 Task: Find connections with filter location Yendi with filter topic #cloudwith filter profile language Spanish with filter current company JUSPAY with filter school International School of Business & Media with filter industry Performing Arts and Spectator Sports with filter service category Search Engine Optimization (SEO) with filter keywords title Receptionist
Action: Mouse moved to (205, 247)
Screenshot: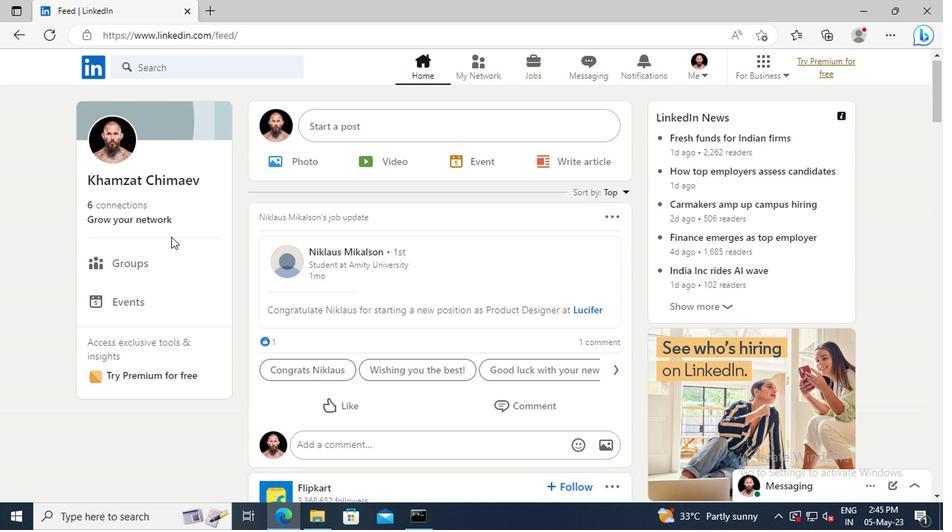 
Action: Mouse pressed left at (205, 247)
Screenshot: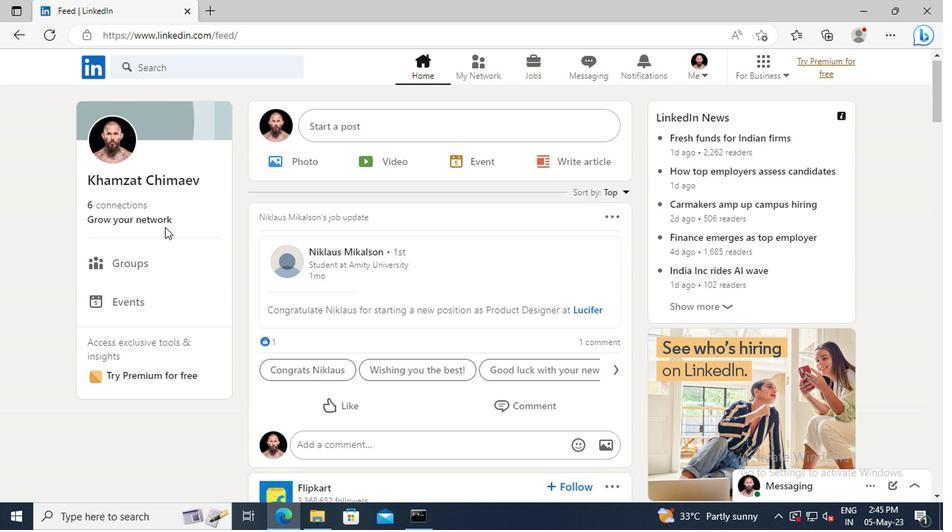 
Action: Mouse moved to (205, 197)
Screenshot: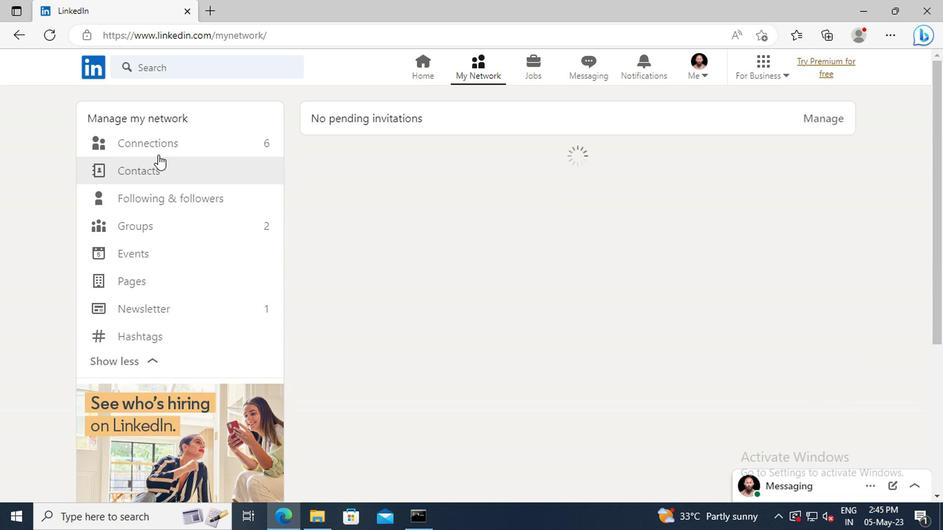 
Action: Mouse pressed left at (205, 197)
Screenshot: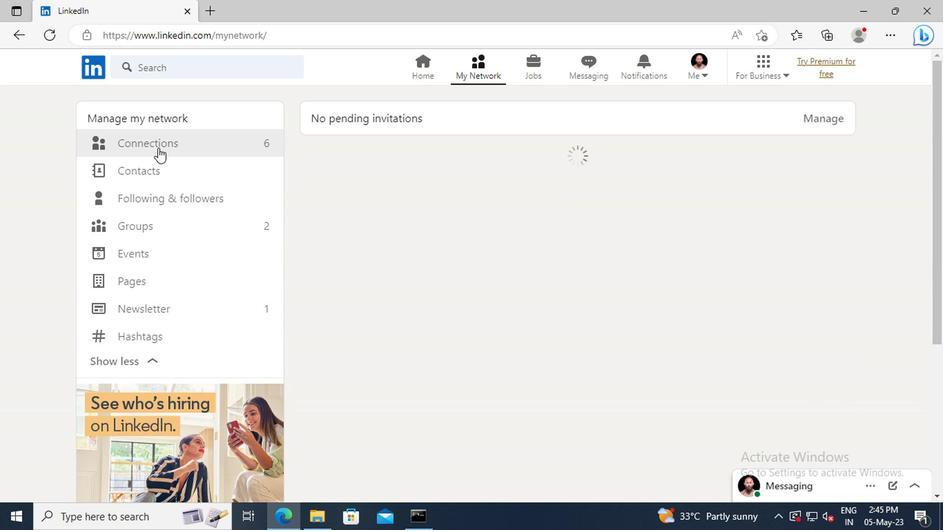 
Action: Mouse moved to (487, 198)
Screenshot: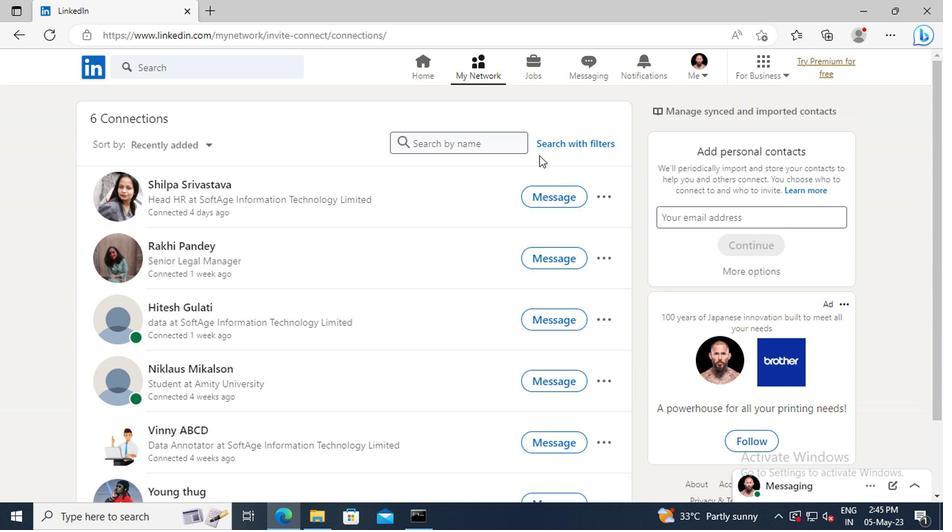 
Action: Mouse pressed left at (487, 198)
Screenshot: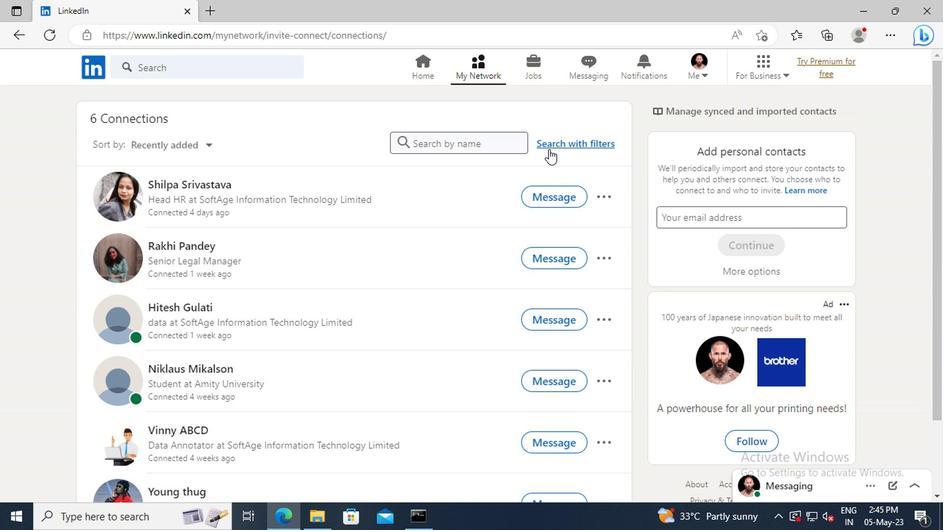 
Action: Mouse moved to (467, 170)
Screenshot: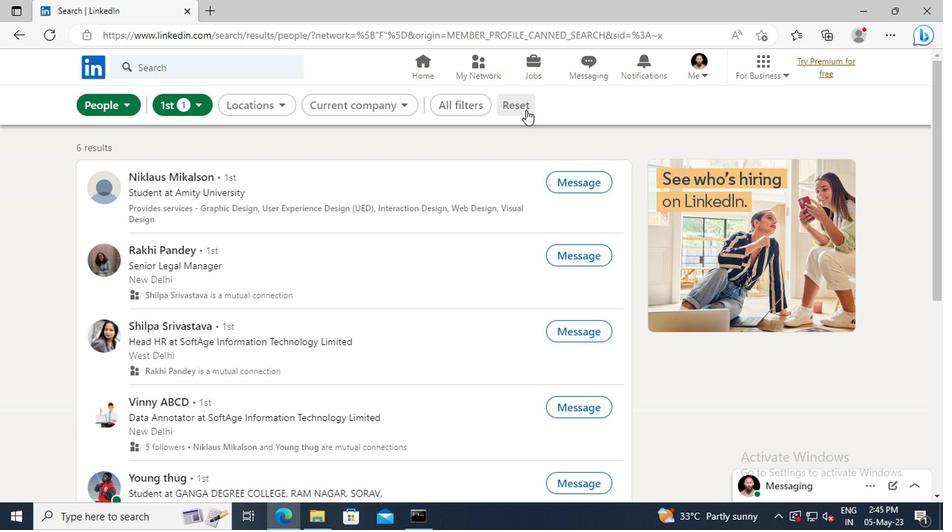 
Action: Mouse pressed left at (467, 170)
Screenshot: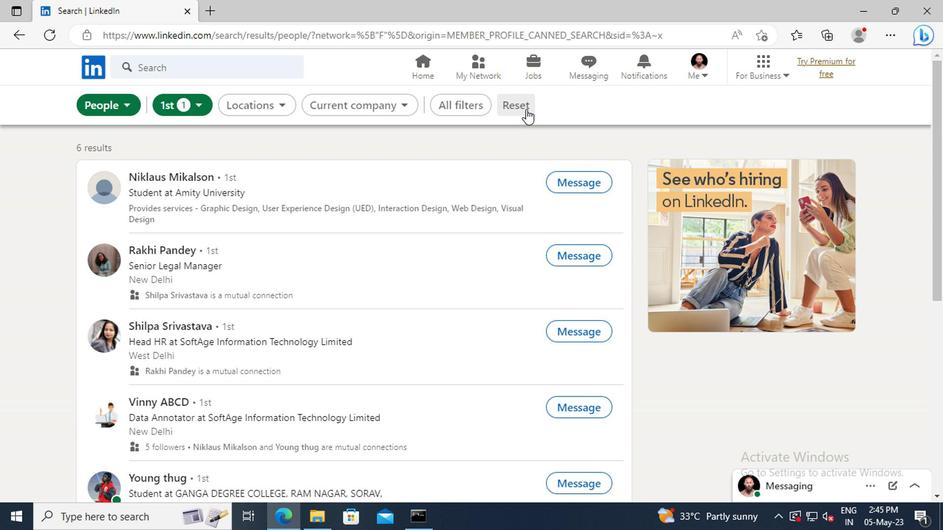 
Action: Mouse moved to (453, 170)
Screenshot: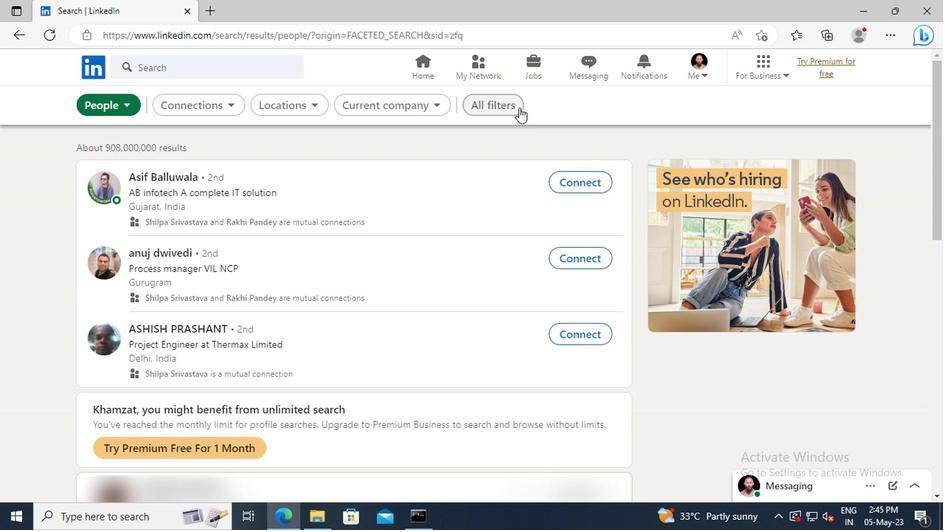 
Action: Mouse pressed left at (453, 170)
Screenshot: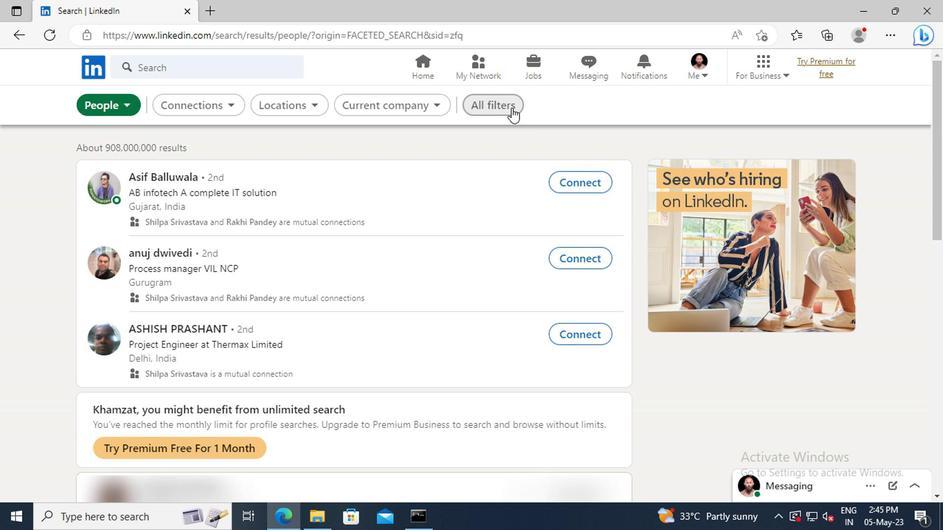 
Action: Mouse moved to (655, 263)
Screenshot: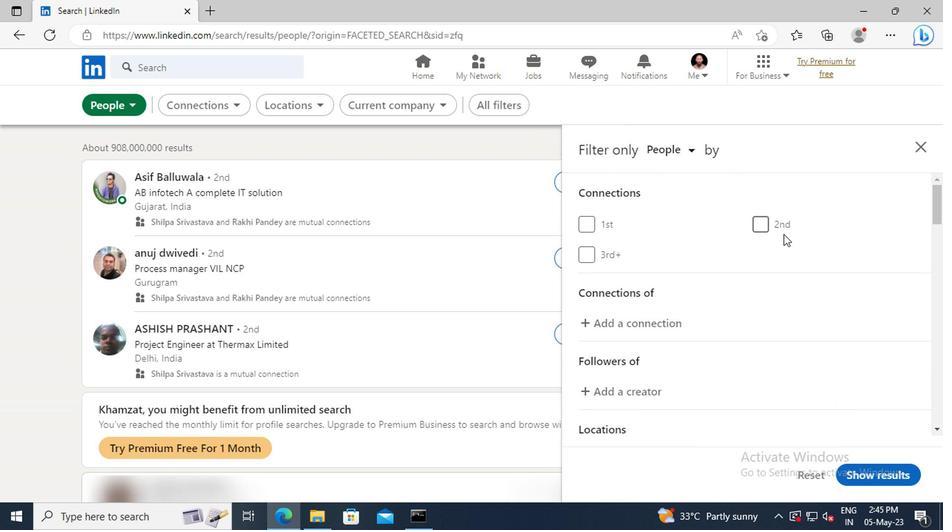 
Action: Mouse scrolled (655, 262) with delta (0, 0)
Screenshot: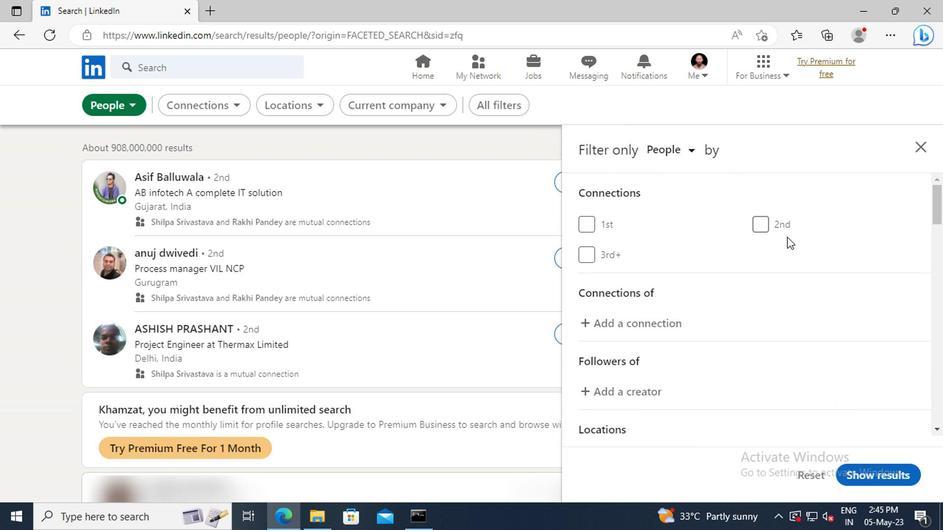 
Action: Mouse scrolled (655, 262) with delta (0, 0)
Screenshot: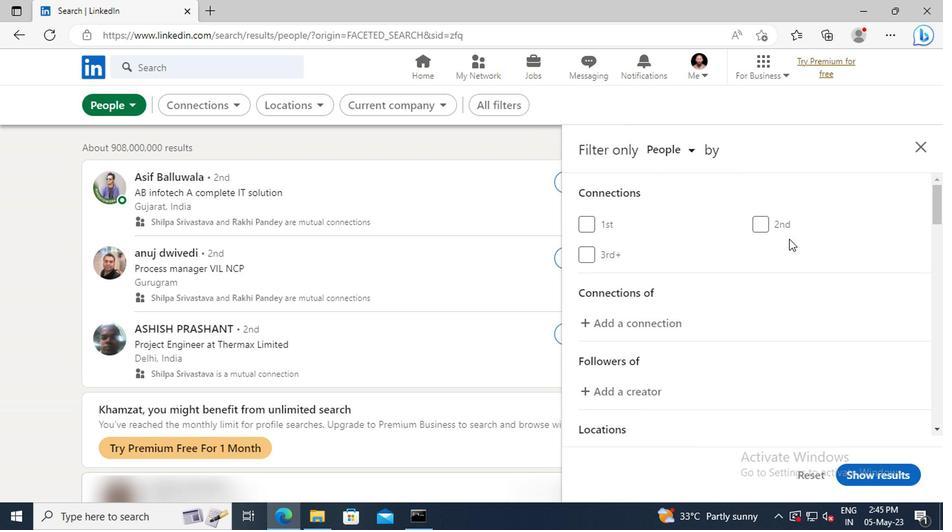 
Action: Mouse scrolled (655, 262) with delta (0, 0)
Screenshot: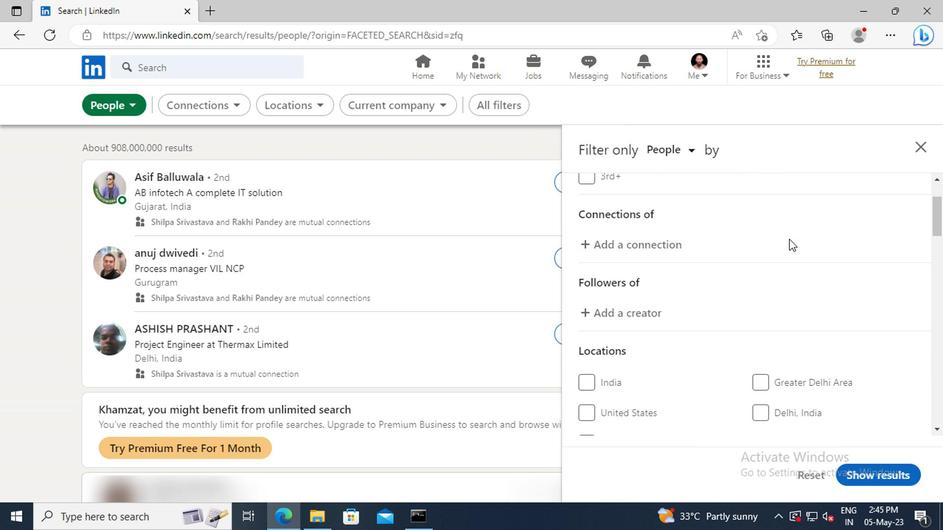 
Action: Mouse scrolled (655, 262) with delta (0, 0)
Screenshot: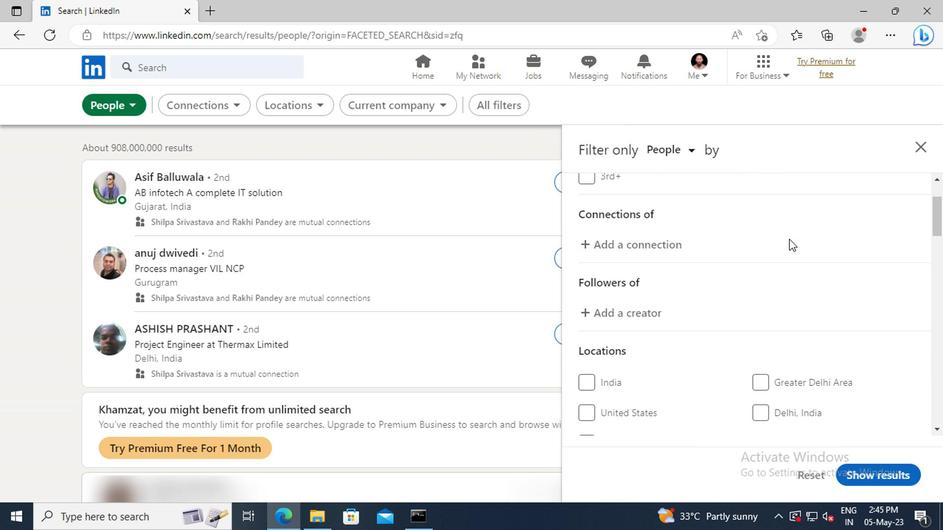 
Action: Mouse scrolled (655, 262) with delta (0, 0)
Screenshot: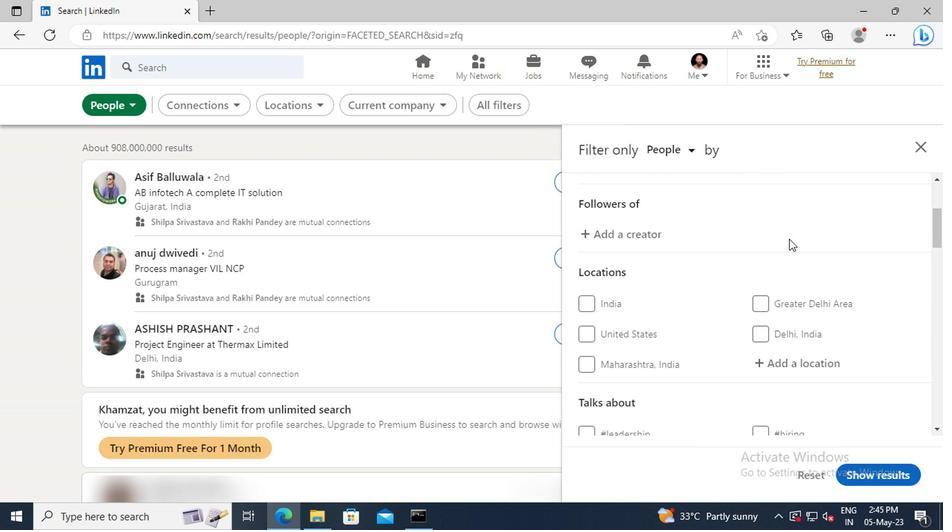 
Action: Mouse scrolled (655, 262) with delta (0, 0)
Screenshot: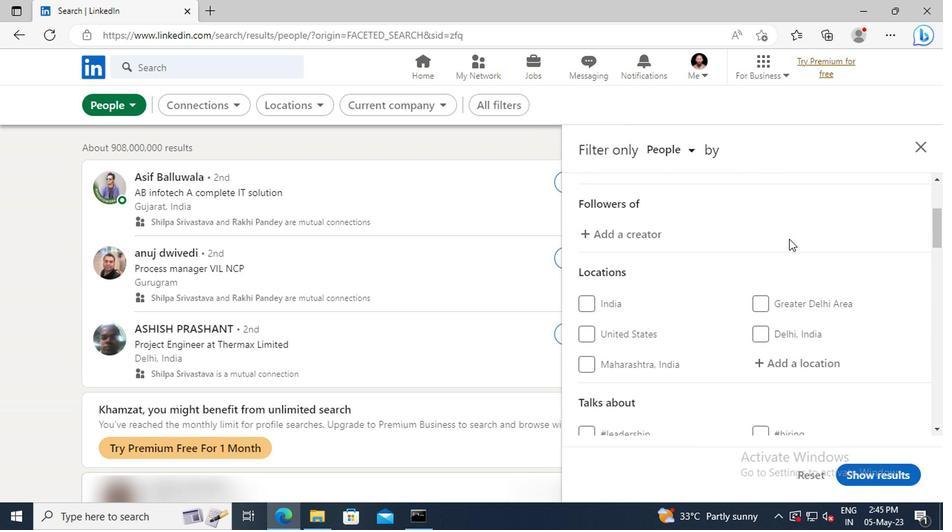 
Action: Mouse moved to (658, 296)
Screenshot: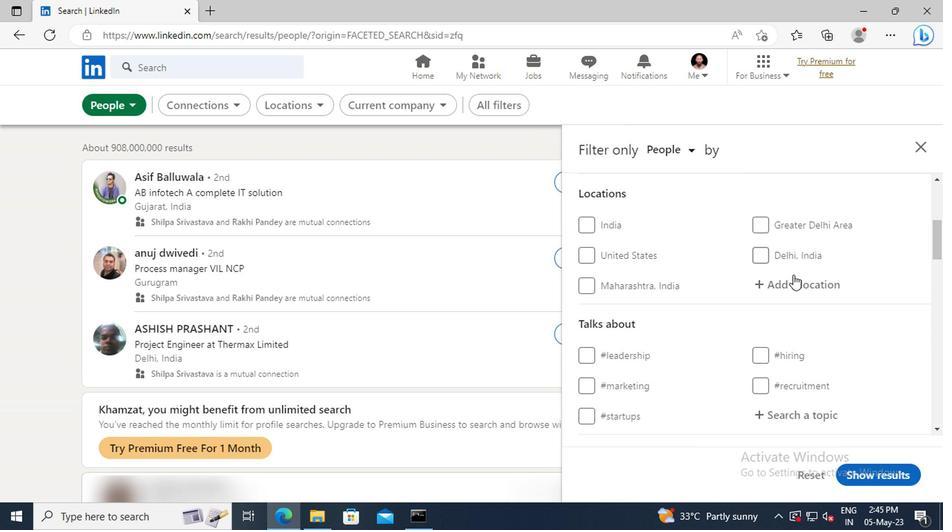 
Action: Mouse pressed left at (658, 296)
Screenshot: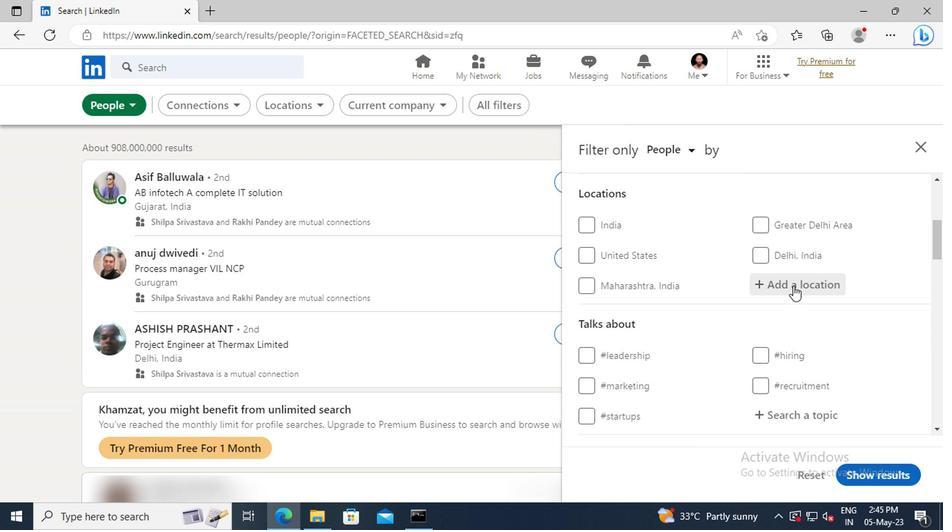 
Action: Key pressed <Key.shift>YENDI<Key.enter>
Screenshot: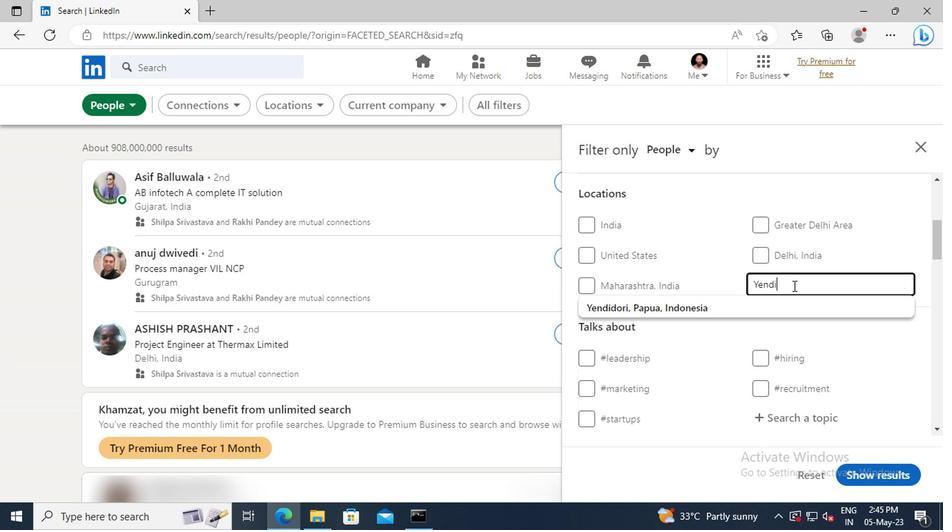 
Action: Mouse scrolled (658, 296) with delta (0, 0)
Screenshot: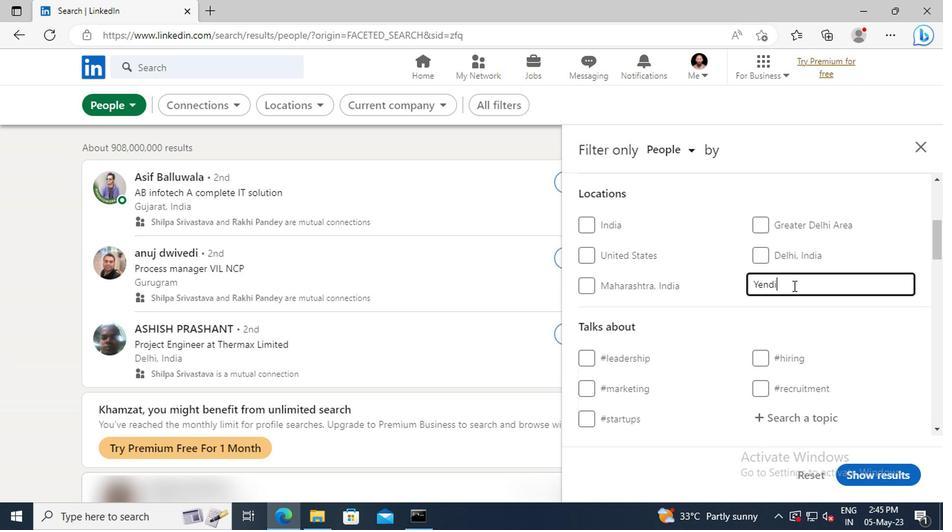 
Action: Mouse scrolled (658, 296) with delta (0, 0)
Screenshot: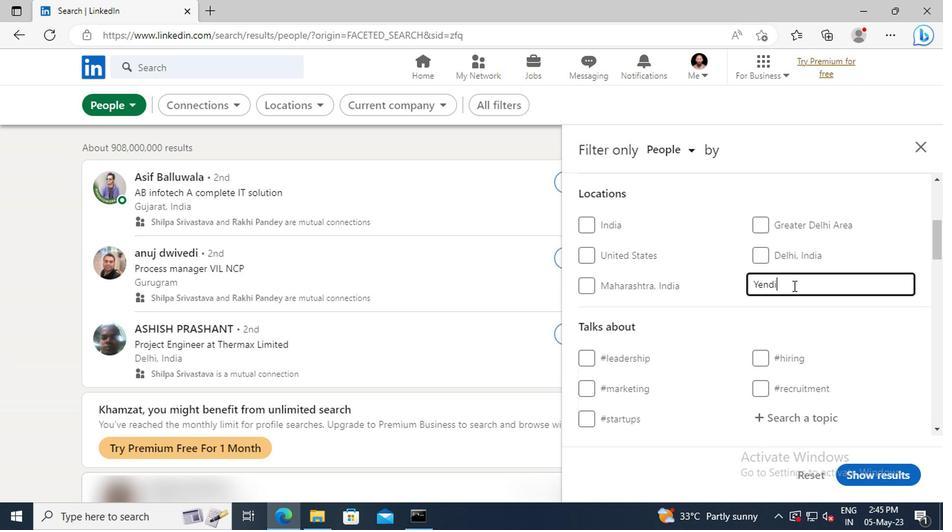 
Action: Mouse scrolled (658, 296) with delta (0, 0)
Screenshot: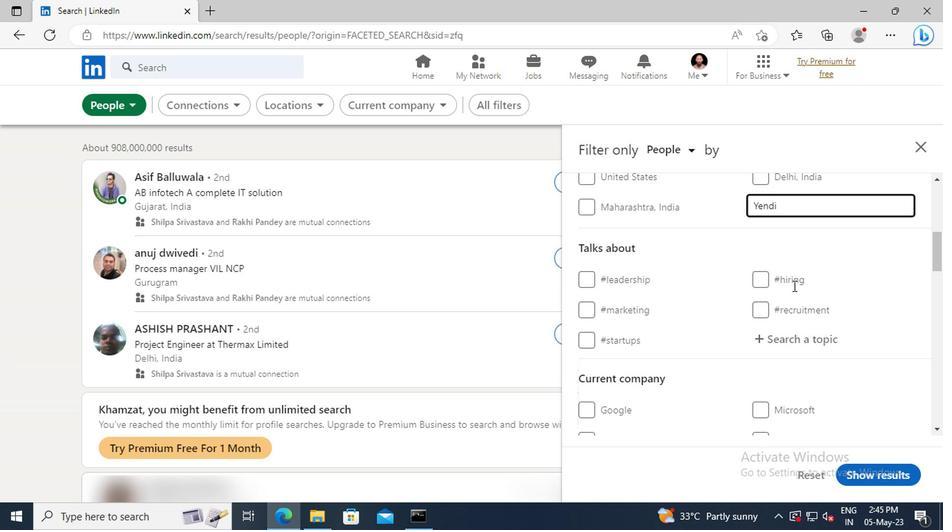 
Action: Mouse moved to (661, 306)
Screenshot: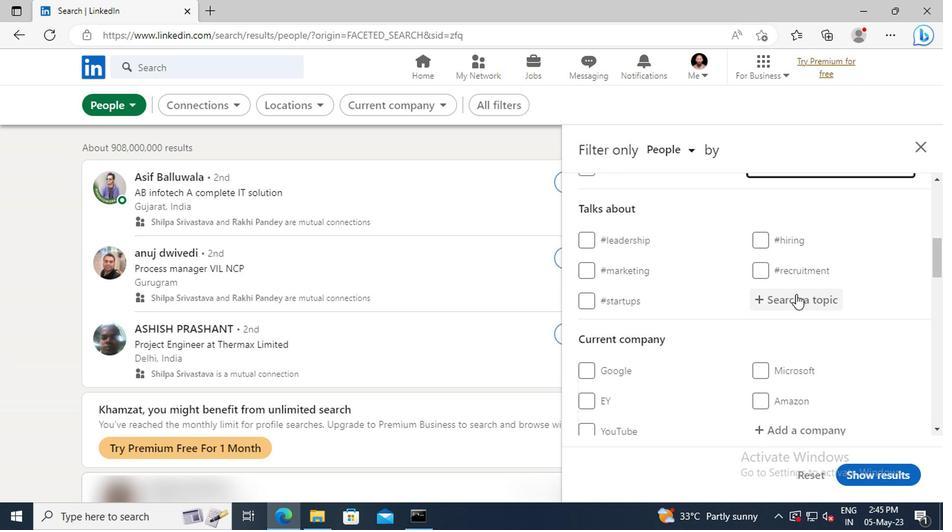 
Action: Mouse pressed left at (661, 306)
Screenshot: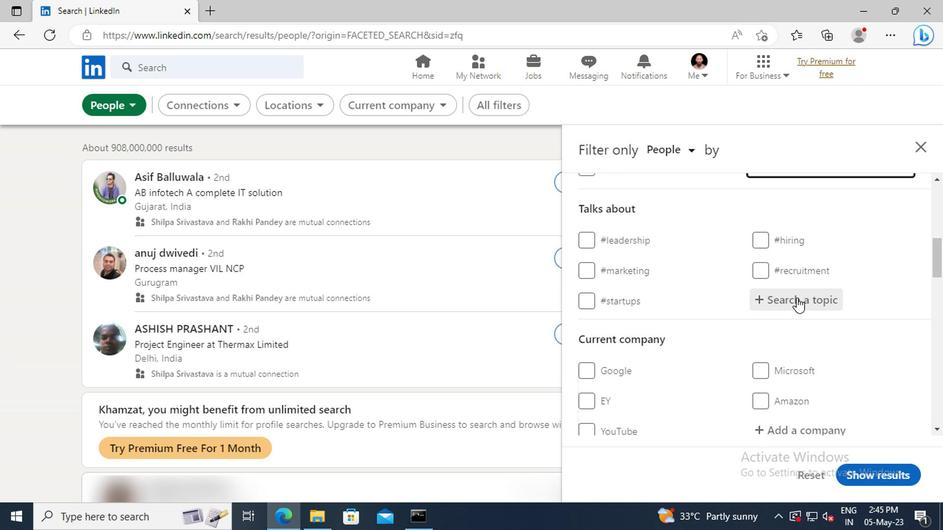 
Action: Key pressed CLOUD
Screenshot: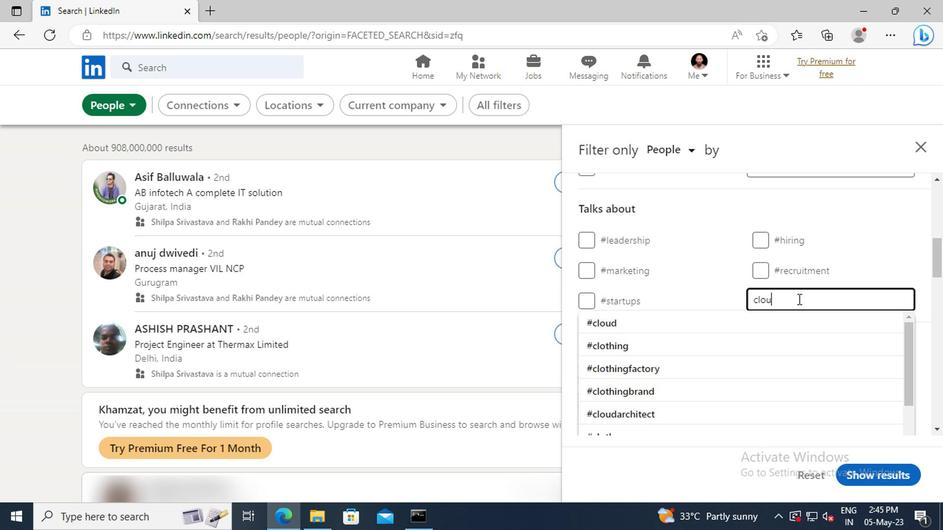 
Action: Mouse moved to (664, 319)
Screenshot: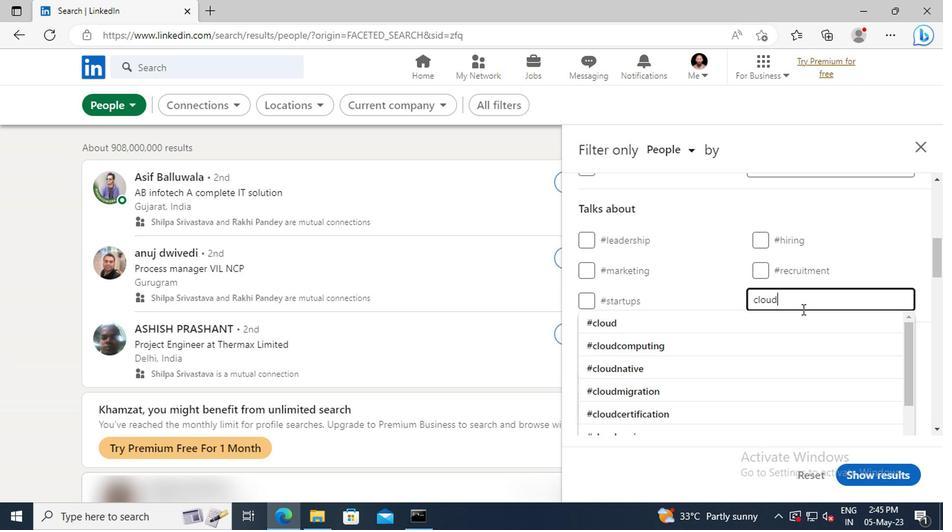 
Action: Mouse pressed left at (664, 319)
Screenshot: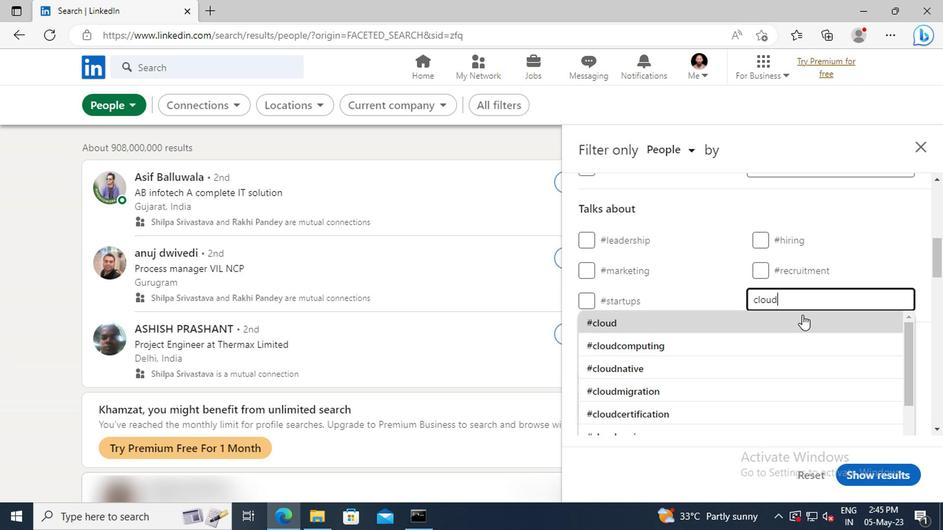 
Action: Mouse scrolled (664, 319) with delta (0, 0)
Screenshot: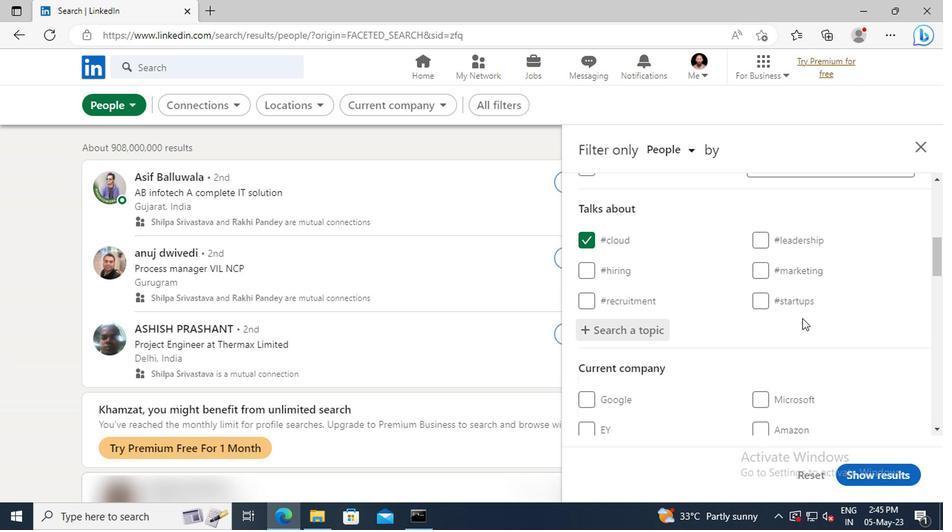 
Action: Mouse scrolled (664, 319) with delta (0, 0)
Screenshot: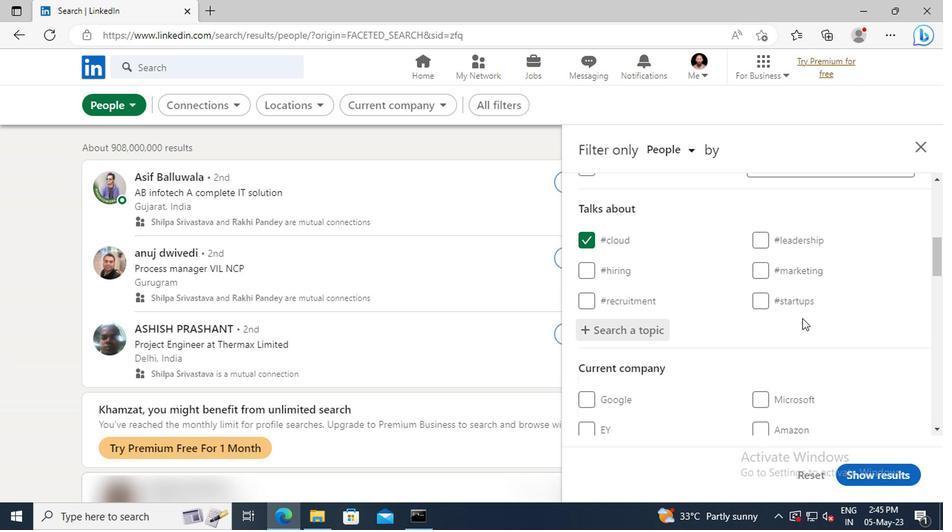 
Action: Mouse scrolled (664, 319) with delta (0, 0)
Screenshot: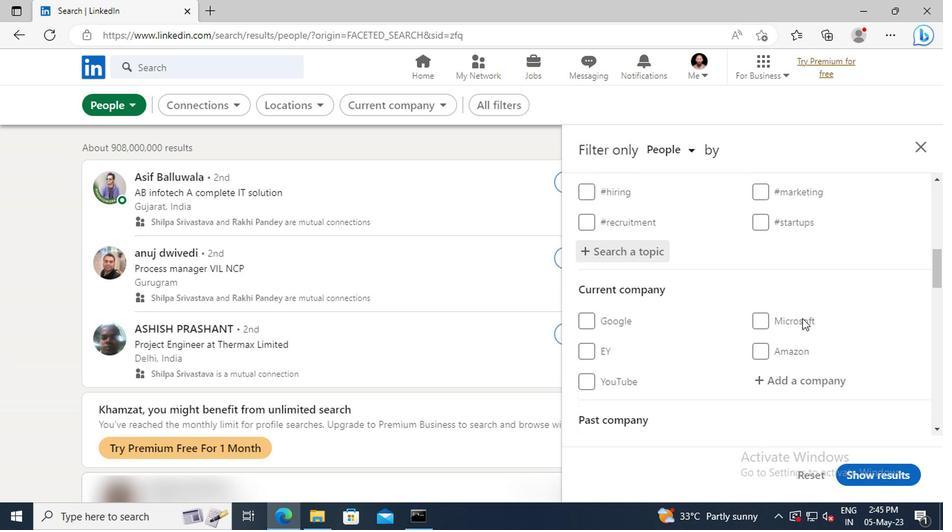 
Action: Mouse scrolled (664, 319) with delta (0, 0)
Screenshot: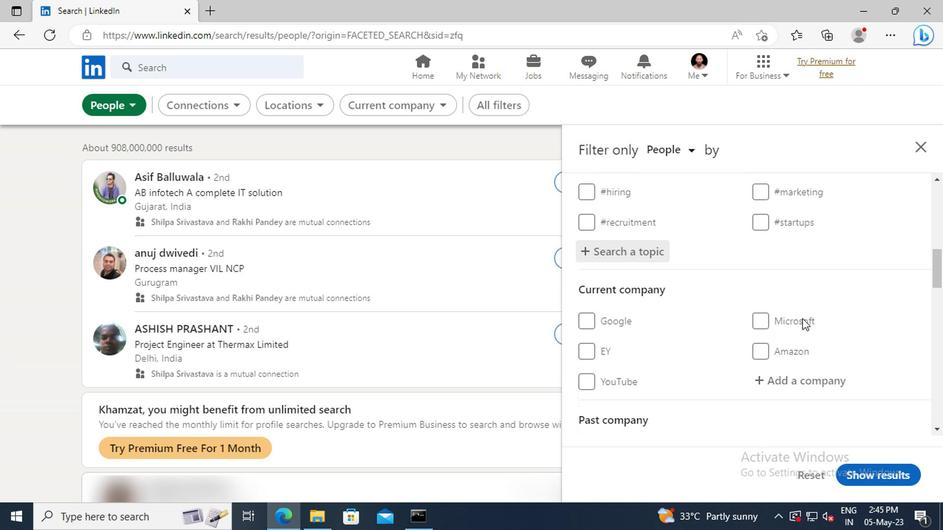 
Action: Mouse scrolled (664, 319) with delta (0, 0)
Screenshot: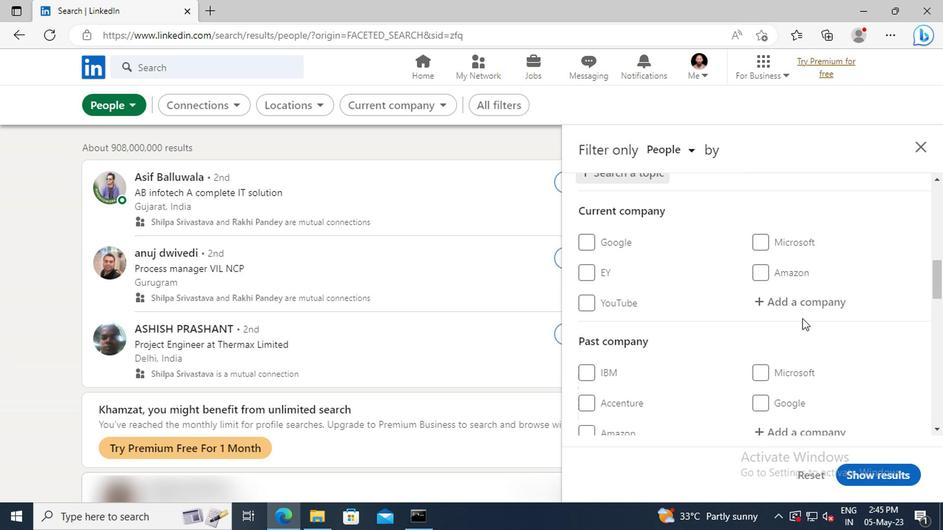 
Action: Mouse scrolled (664, 319) with delta (0, 0)
Screenshot: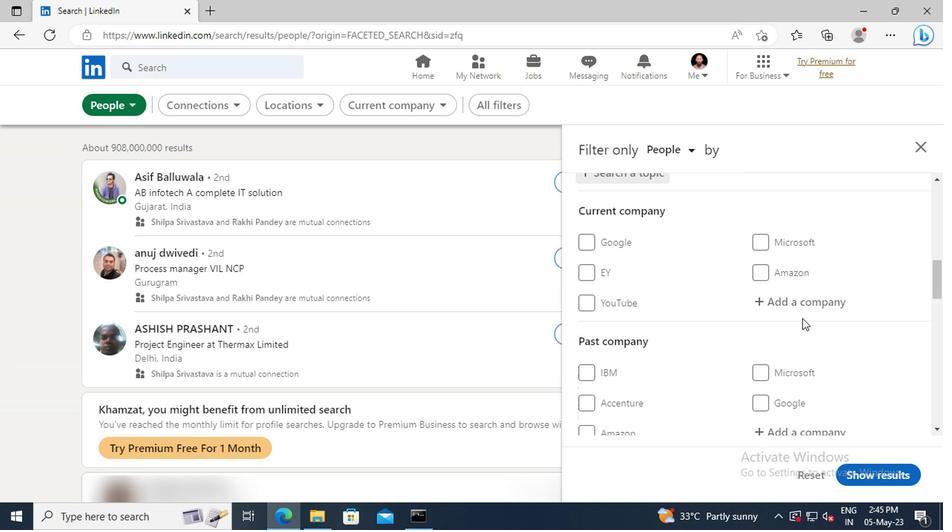 
Action: Mouse scrolled (664, 319) with delta (0, 0)
Screenshot: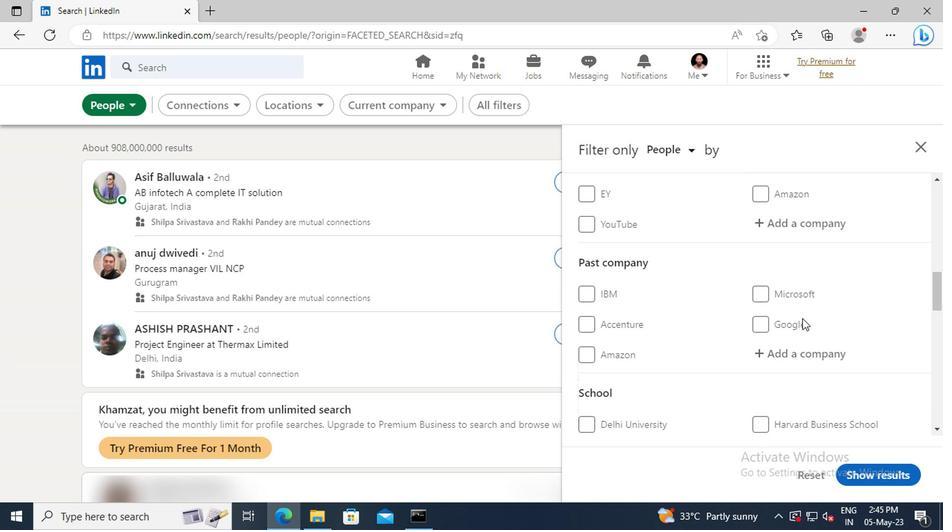
Action: Mouse scrolled (664, 319) with delta (0, 0)
Screenshot: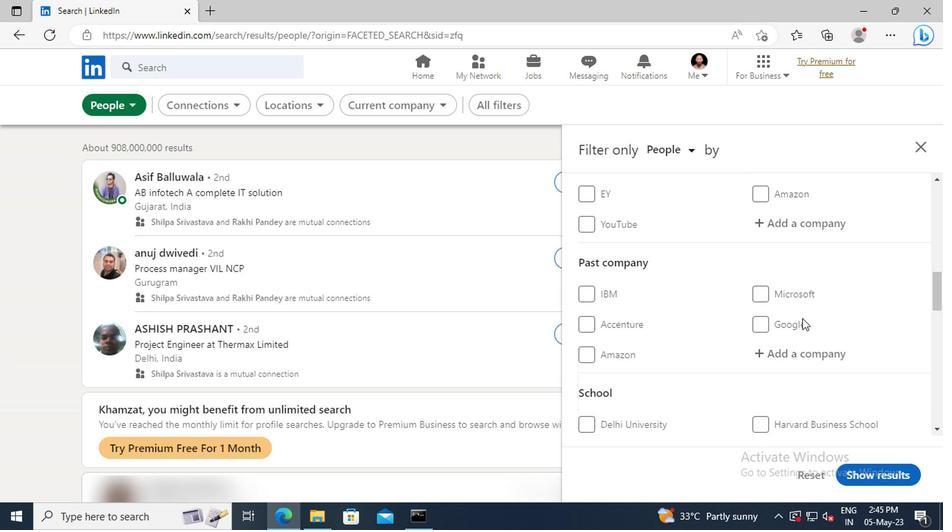 
Action: Mouse scrolled (664, 319) with delta (0, 0)
Screenshot: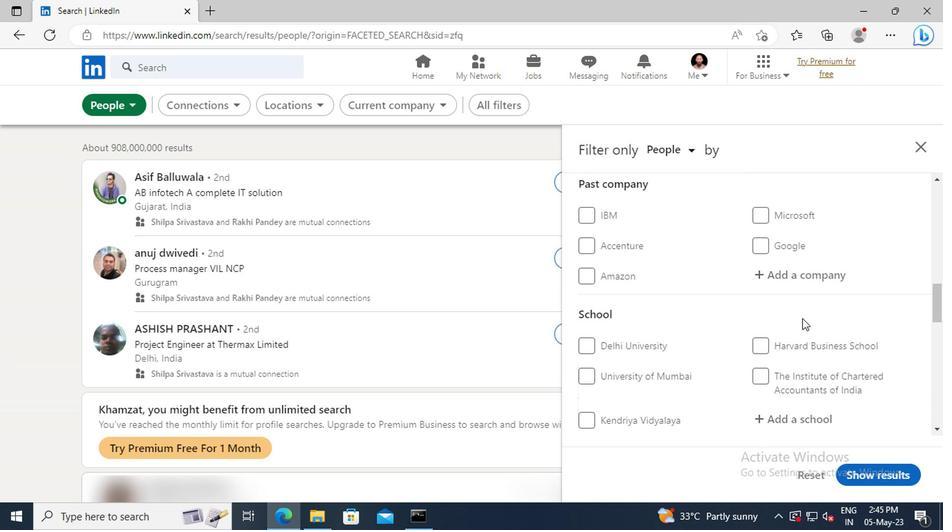 
Action: Mouse scrolled (664, 319) with delta (0, 0)
Screenshot: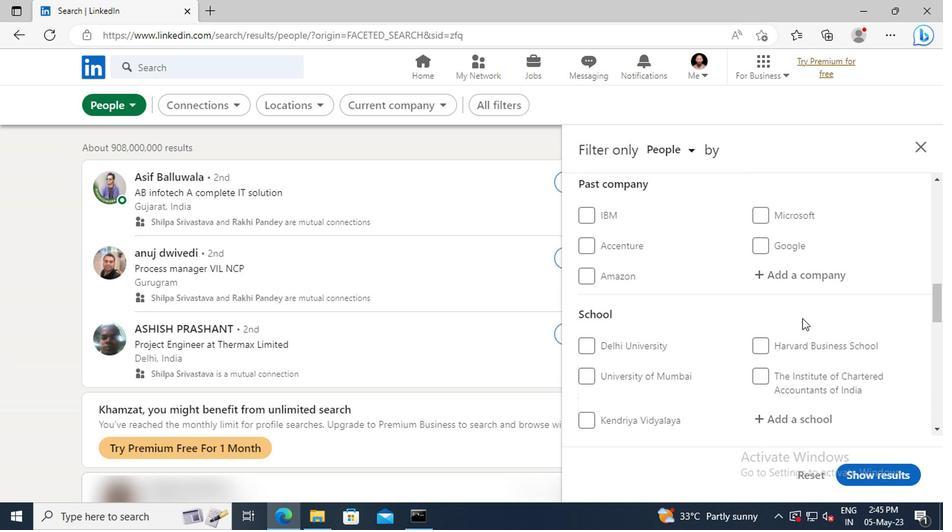 
Action: Mouse scrolled (664, 319) with delta (0, 0)
Screenshot: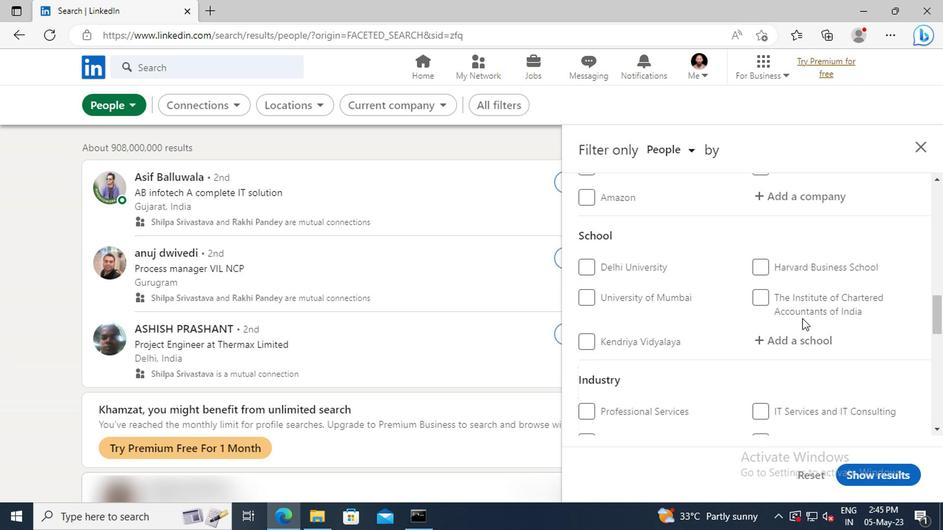 
Action: Mouse scrolled (664, 319) with delta (0, 0)
Screenshot: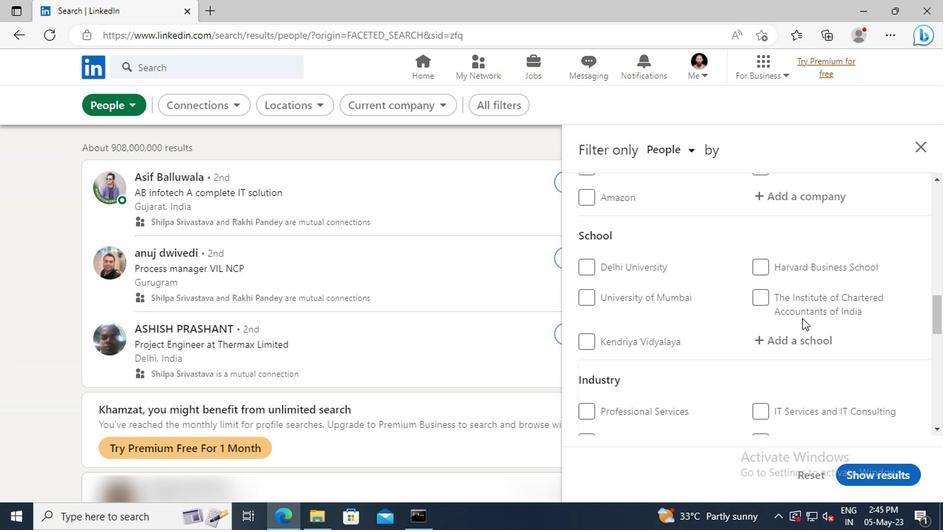 
Action: Mouse scrolled (664, 319) with delta (0, 0)
Screenshot: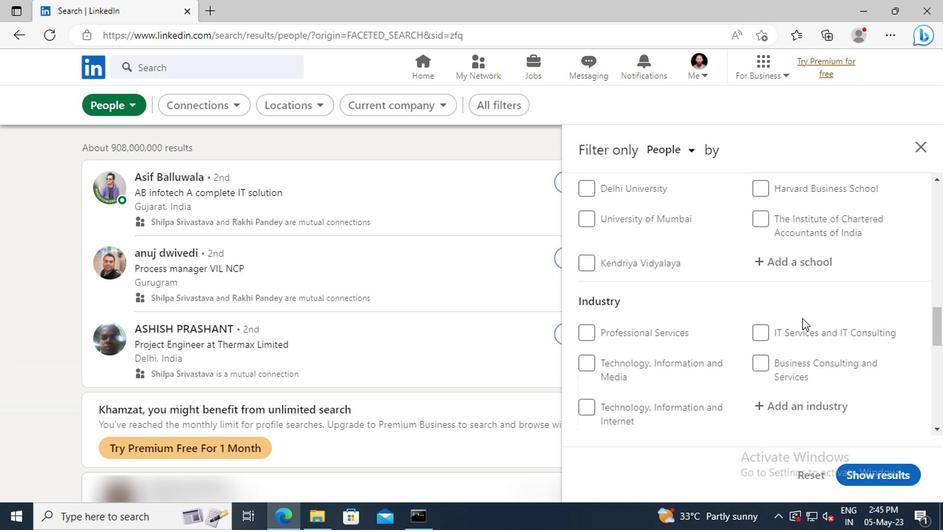 
Action: Mouse scrolled (664, 319) with delta (0, 0)
Screenshot: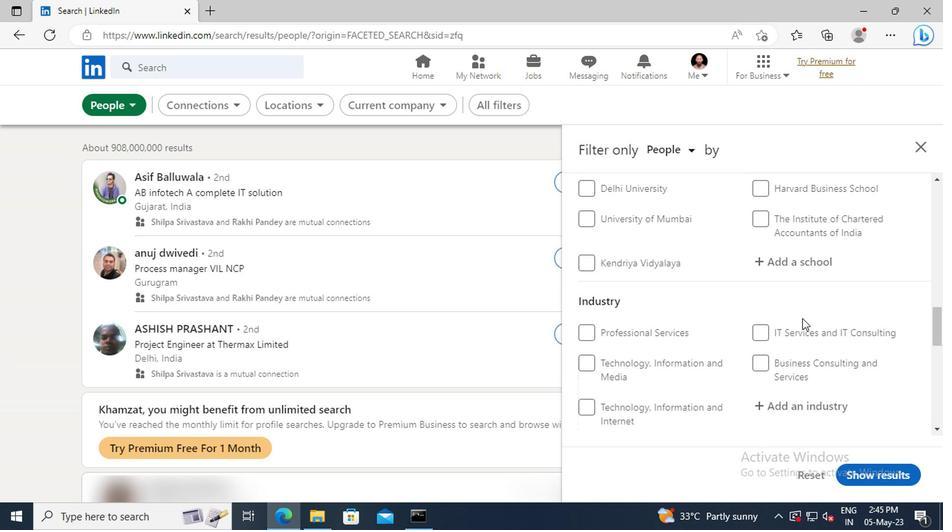 
Action: Mouse scrolled (664, 319) with delta (0, 0)
Screenshot: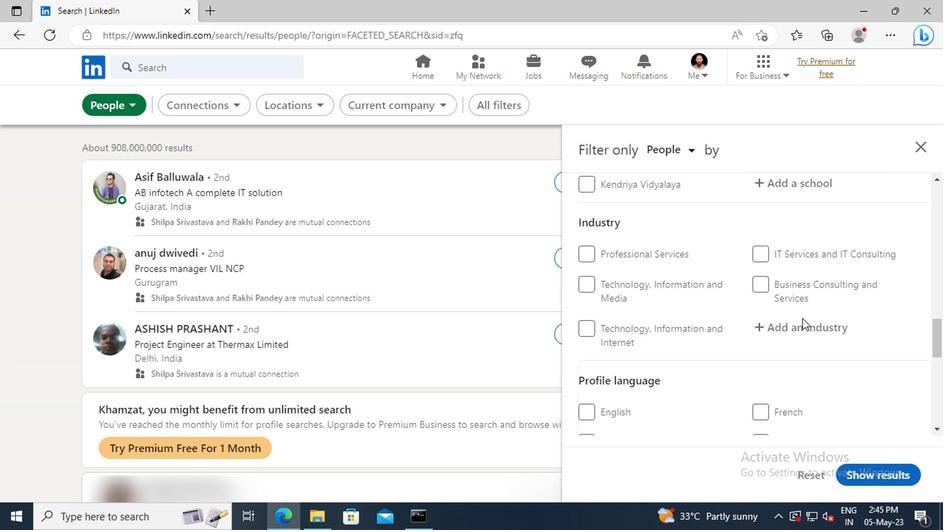 
Action: Mouse scrolled (664, 319) with delta (0, 0)
Screenshot: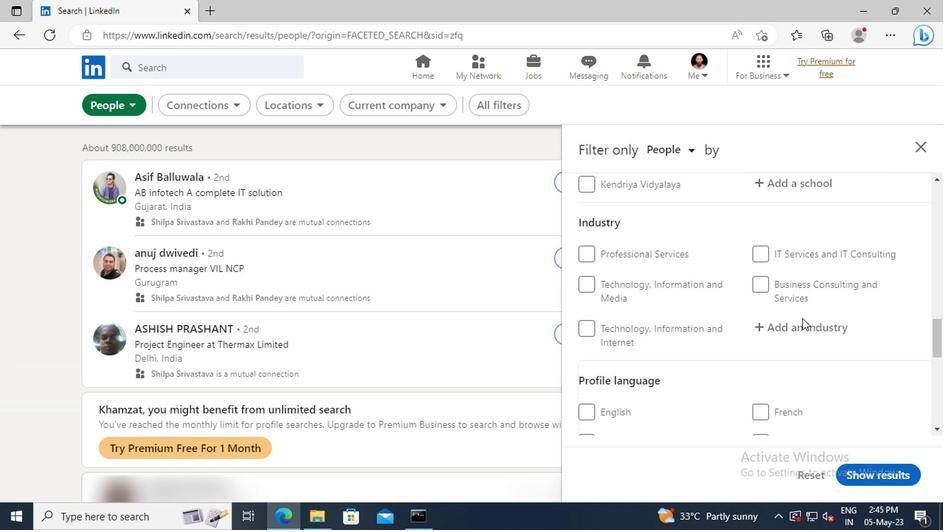 
Action: Mouse moved to (511, 354)
Screenshot: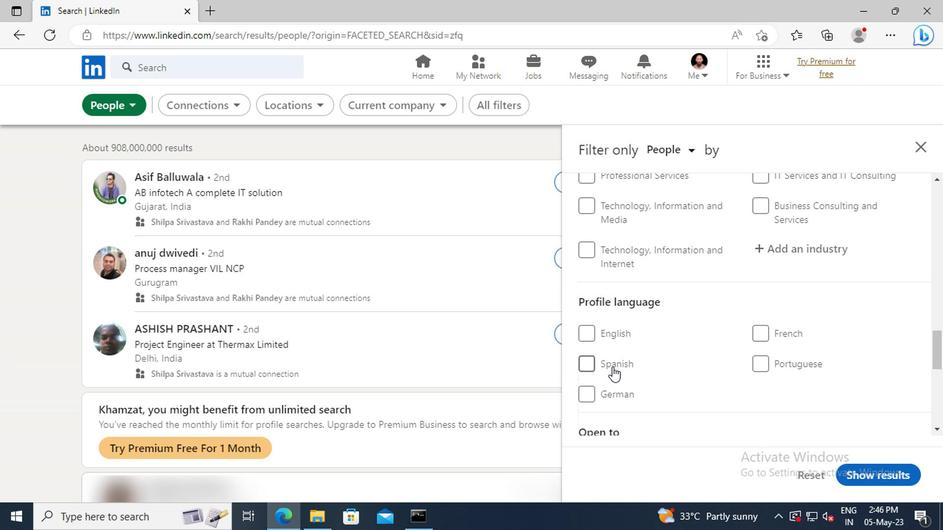 
Action: Mouse pressed left at (511, 354)
Screenshot: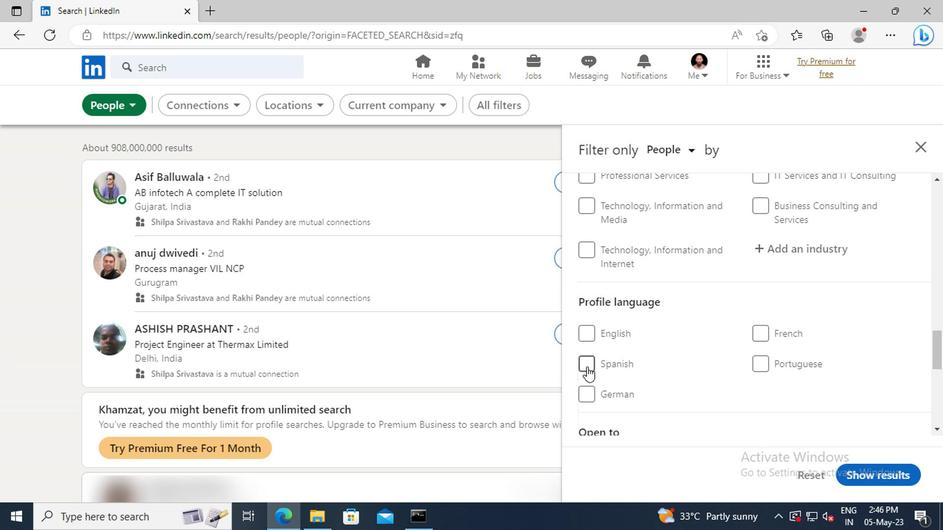 
Action: Mouse moved to (643, 339)
Screenshot: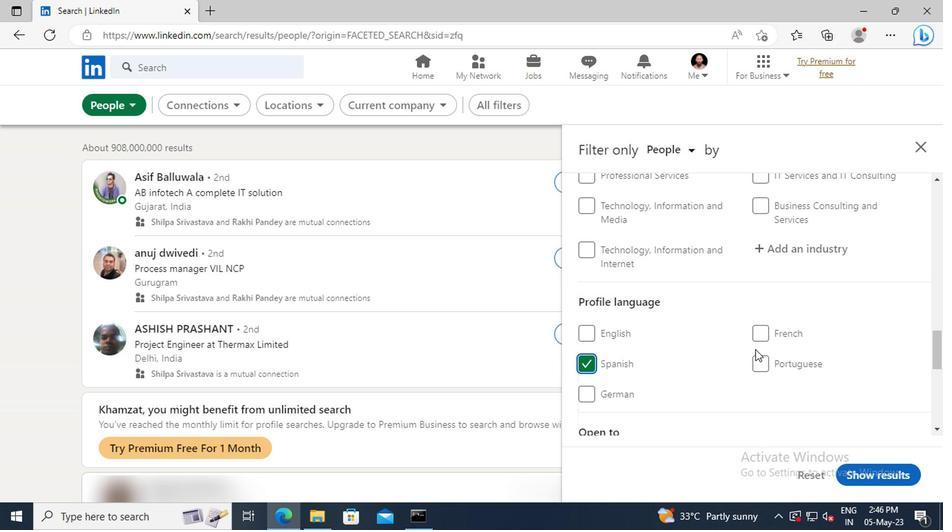 
Action: Mouse scrolled (643, 339) with delta (0, 0)
Screenshot: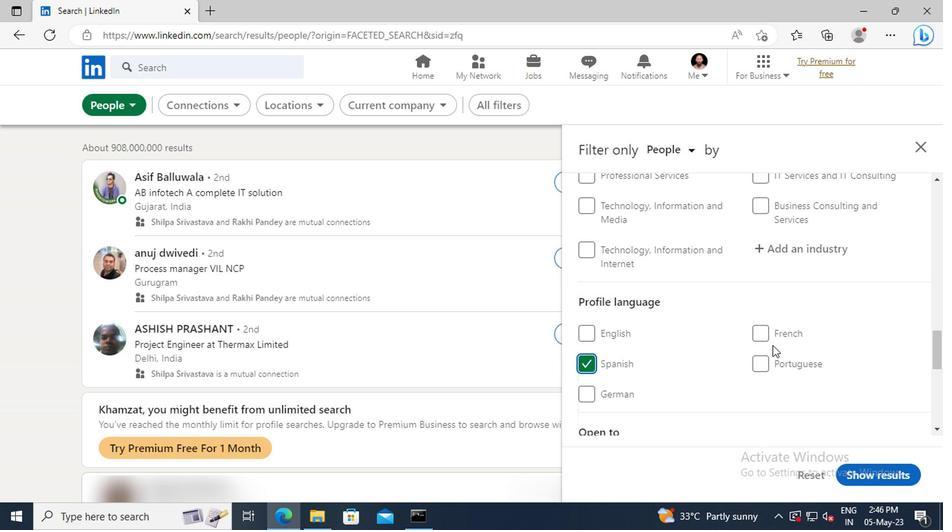 
Action: Mouse scrolled (643, 339) with delta (0, 0)
Screenshot: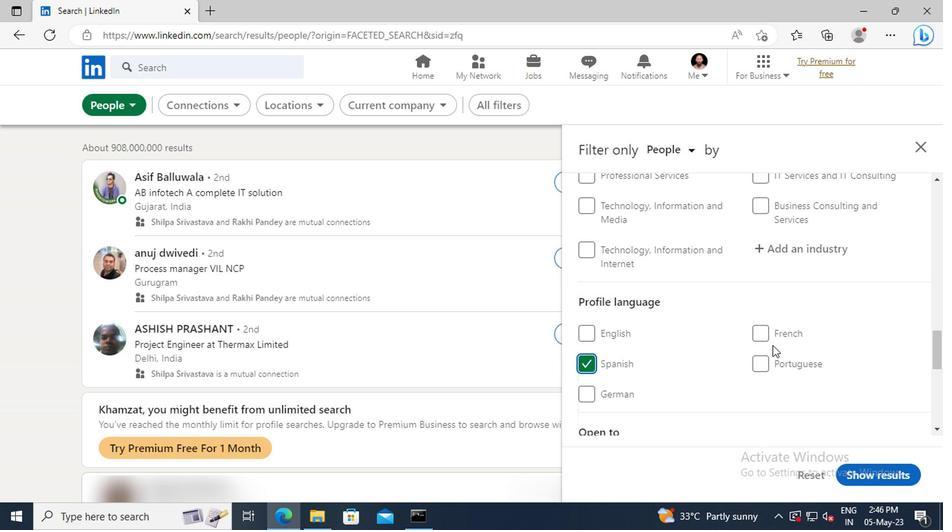
Action: Mouse scrolled (643, 339) with delta (0, 0)
Screenshot: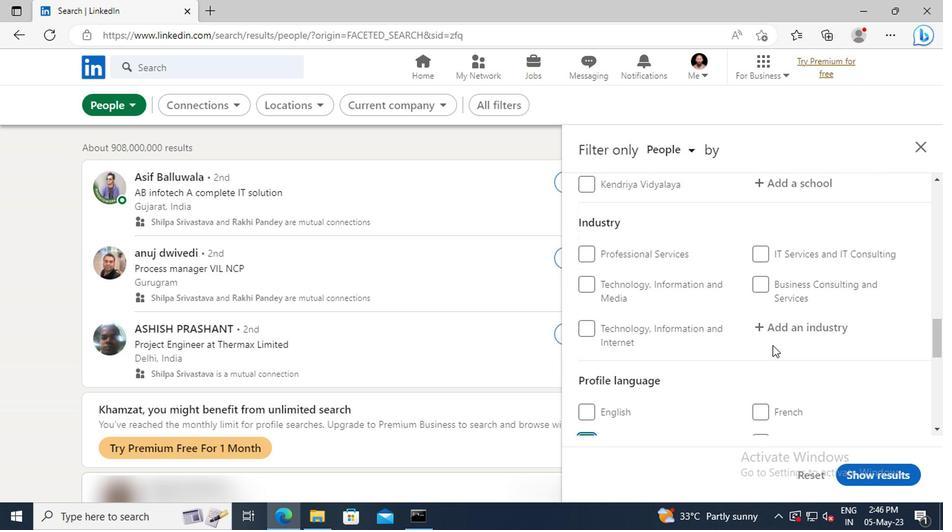 
Action: Mouse scrolled (643, 339) with delta (0, 0)
Screenshot: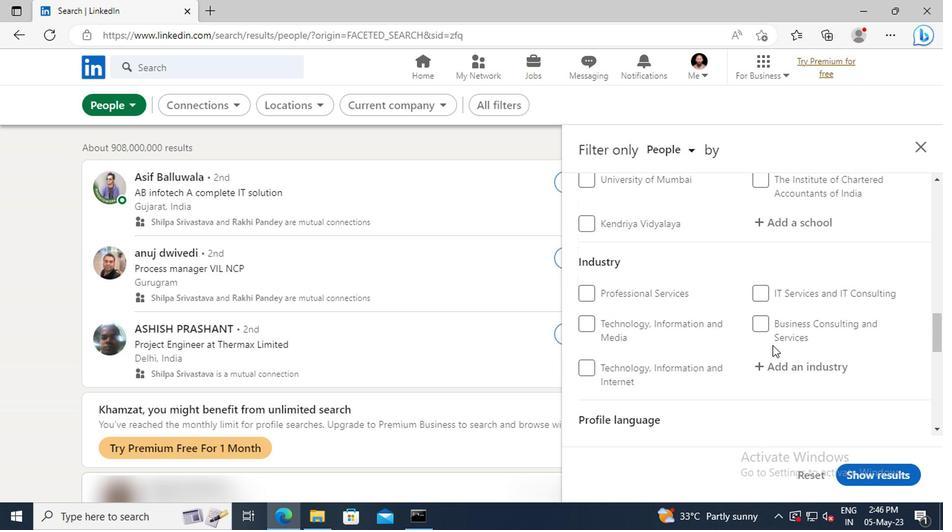 
Action: Mouse scrolled (643, 339) with delta (0, 0)
Screenshot: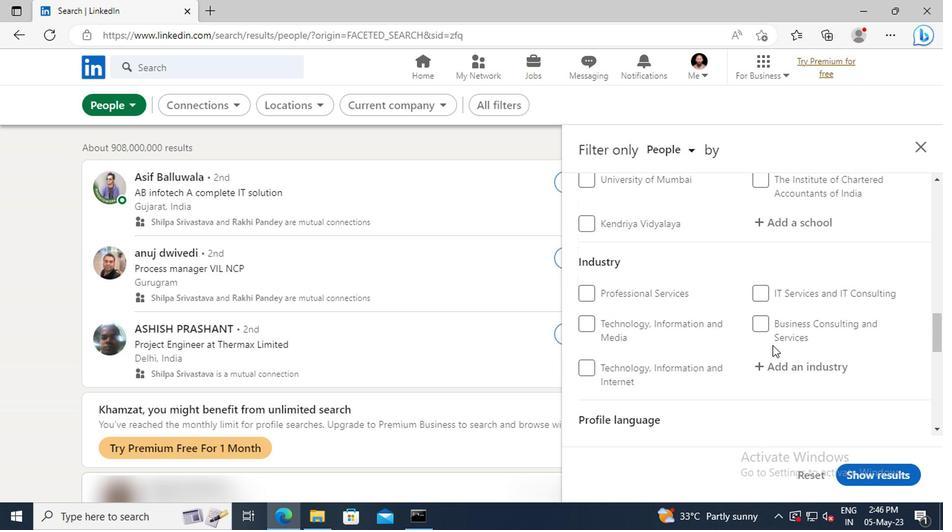 
Action: Mouse scrolled (643, 339) with delta (0, 0)
Screenshot: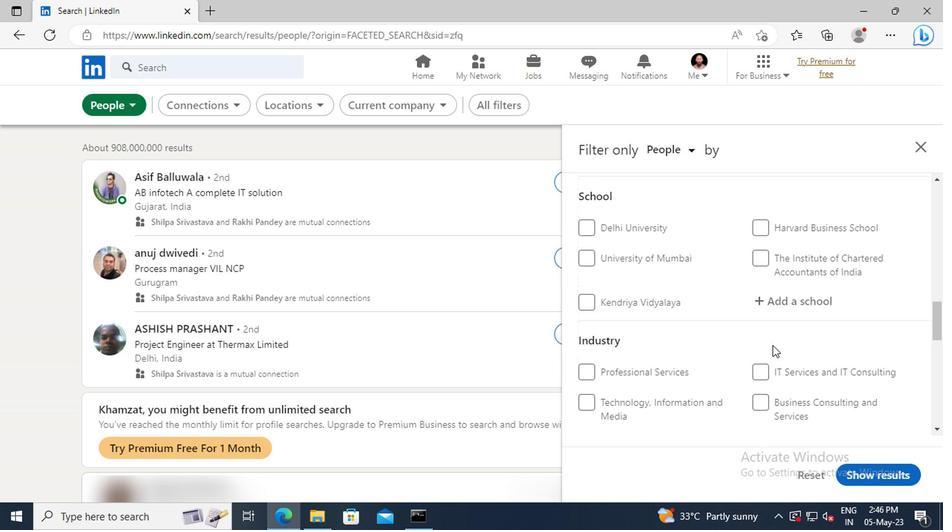 
Action: Mouse scrolled (643, 339) with delta (0, 0)
Screenshot: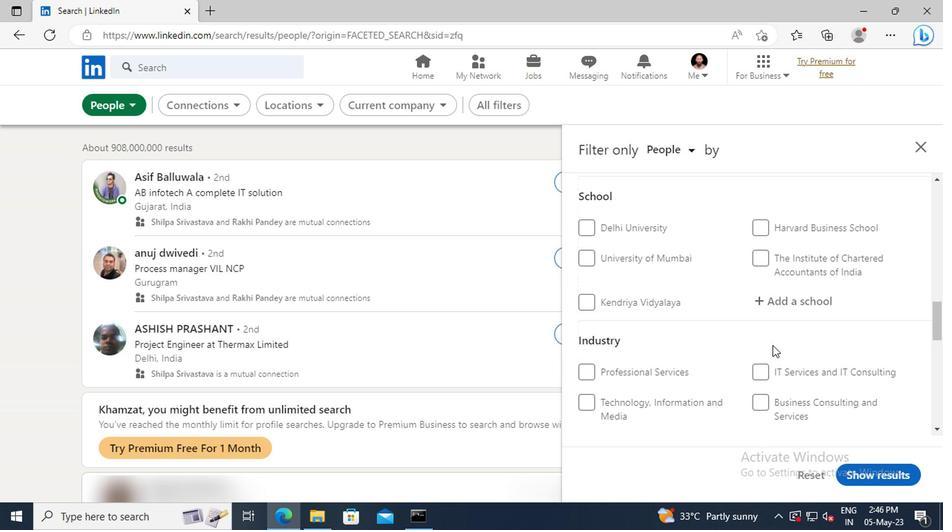
Action: Mouse scrolled (643, 339) with delta (0, 0)
Screenshot: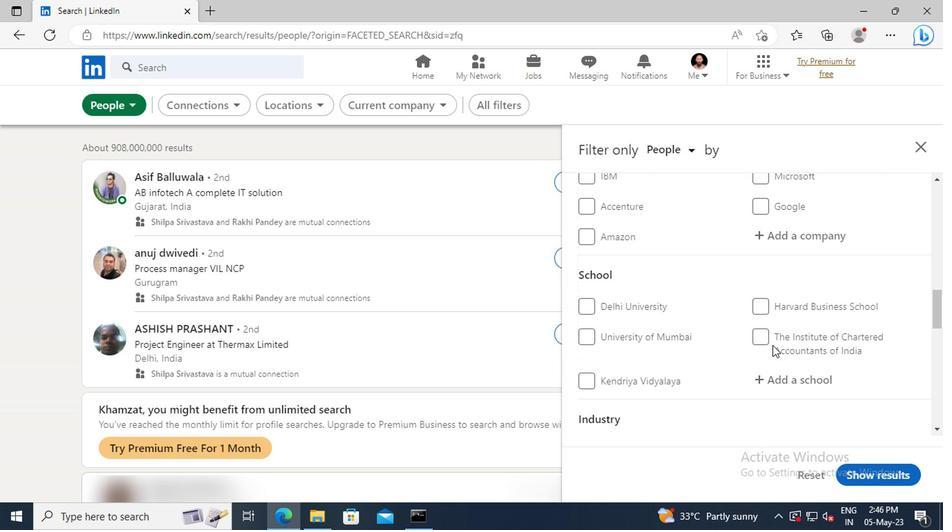 
Action: Mouse scrolled (643, 339) with delta (0, 0)
Screenshot: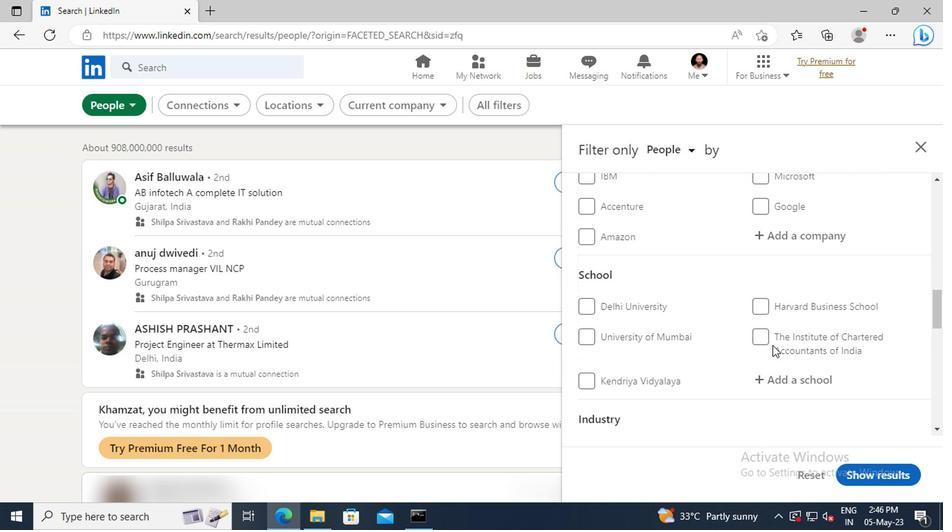 
Action: Mouse scrolled (643, 339) with delta (0, 0)
Screenshot: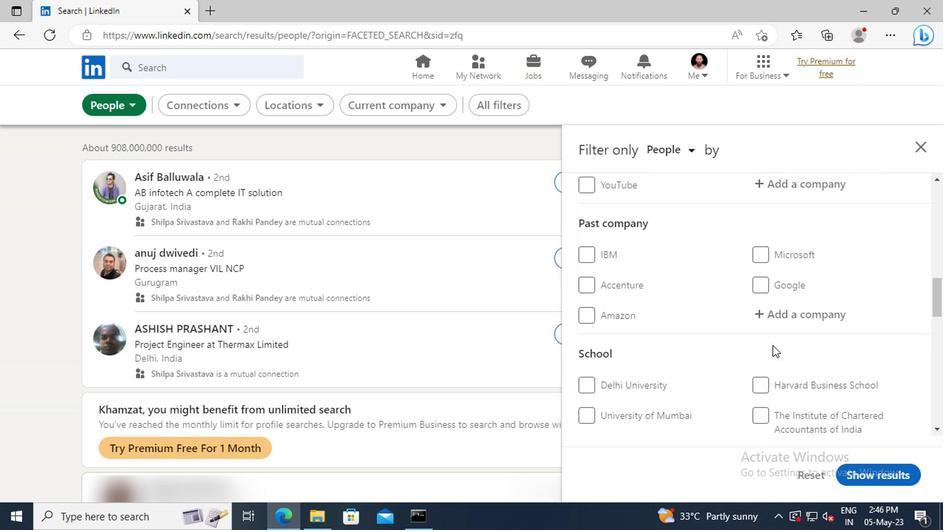 
Action: Mouse scrolled (643, 339) with delta (0, 0)
Screenshot: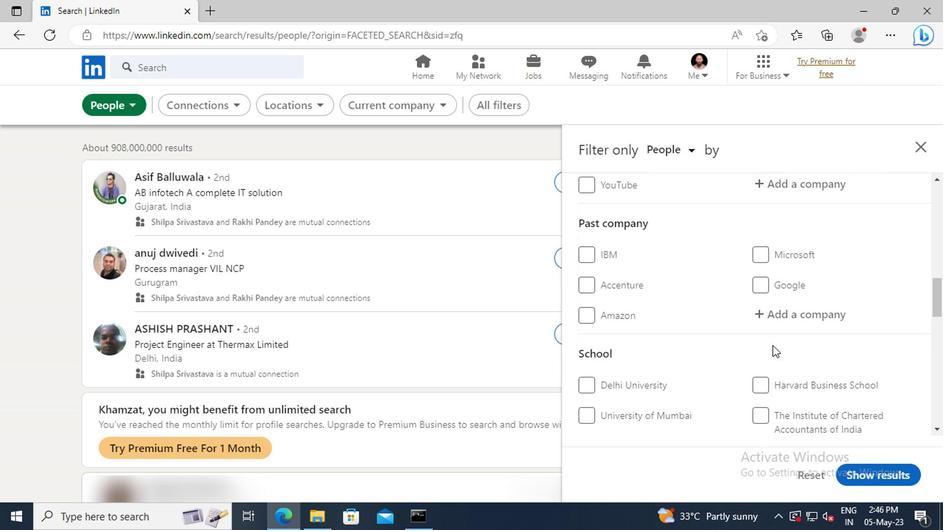 
Action: Mouse scrolled (643, 339) with delta (0, 0)
Screenshot: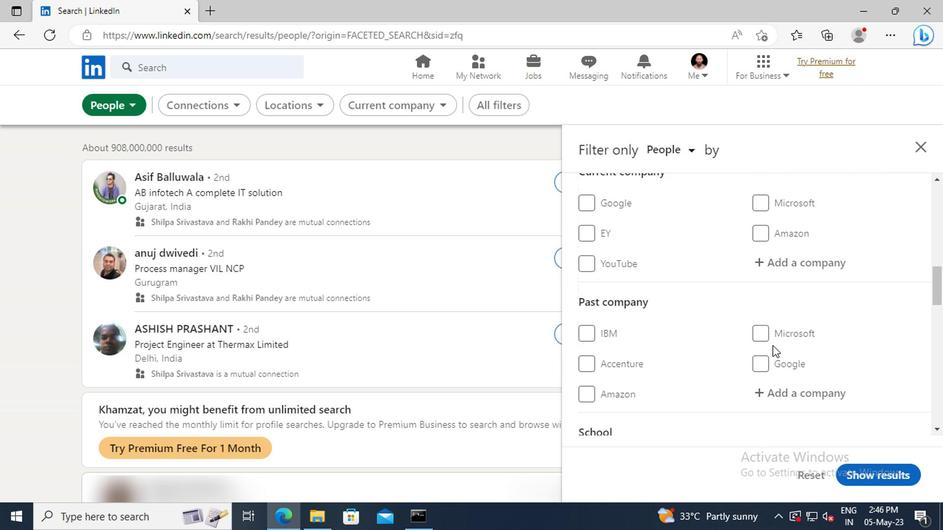 
Action: Mouse moved to (647, 312)
Screenshot: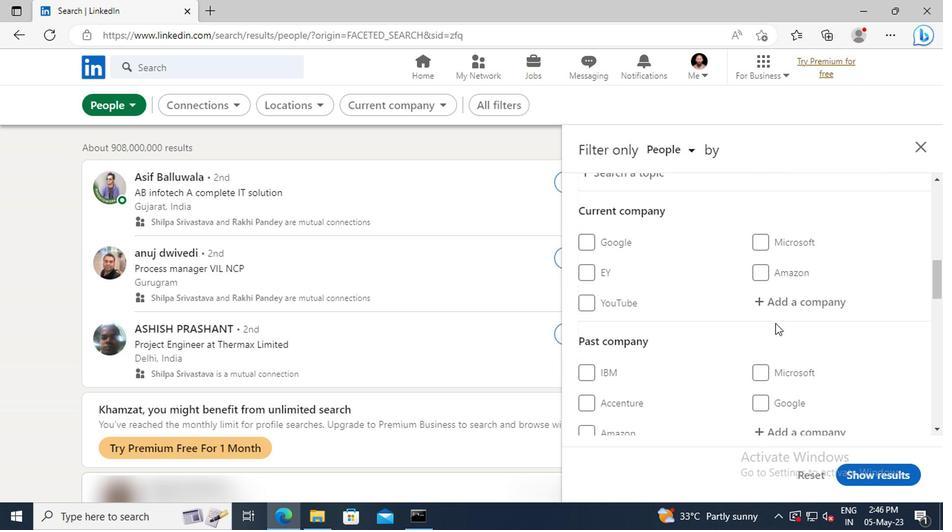 
Action: Mouse pressed left at (647, 312)
Screenshot: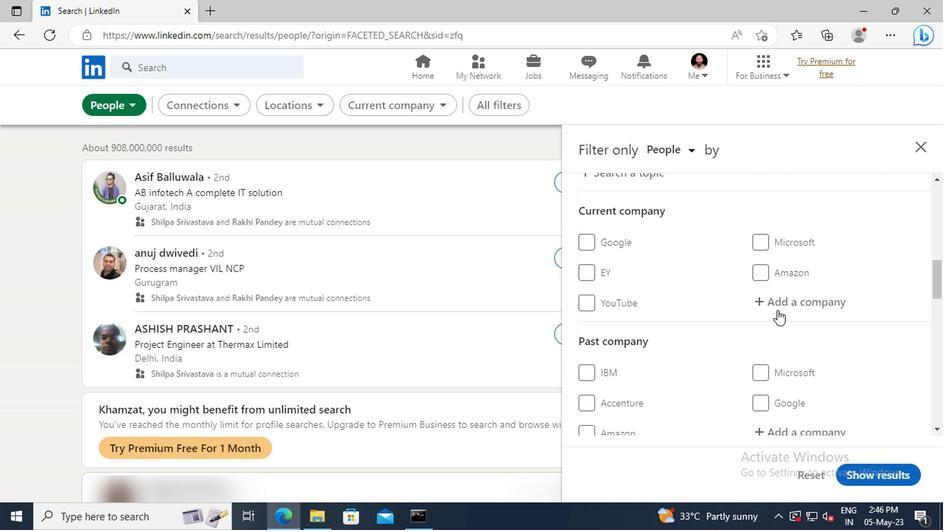 
Action: Key pressed <Key.shift>JUSPAY
Screenshot: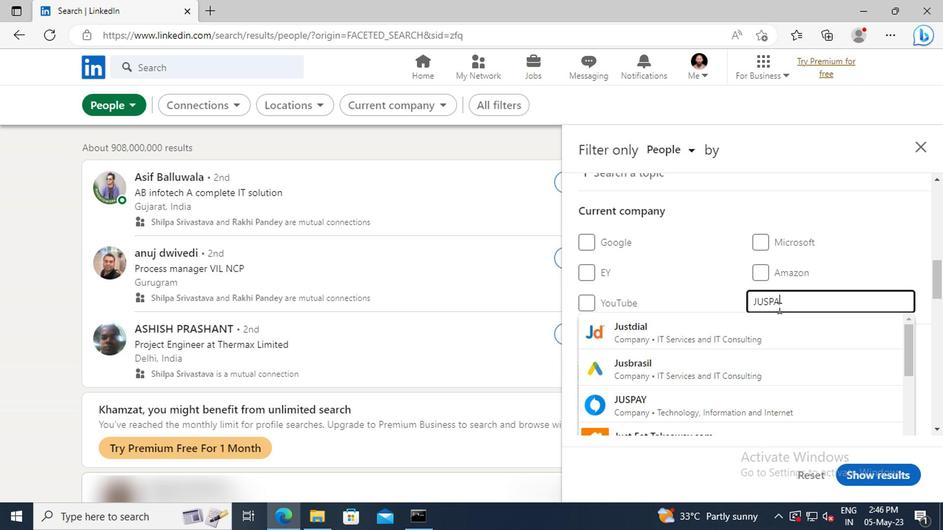 
Action: Mouse moved to (652, 323)
Screenshot: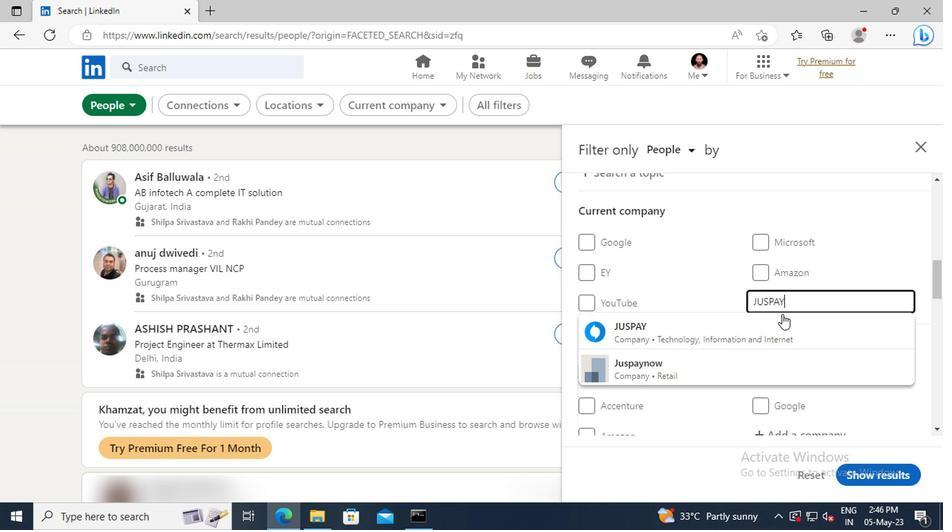 
Action: Mouse pressed left at (652, 323)
Screenshot: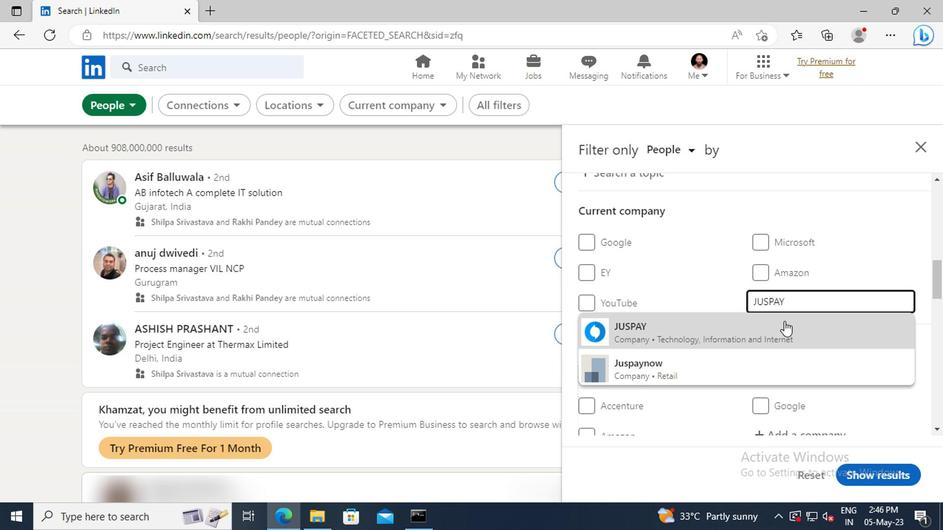 
Action: Mouse scrolled (652, 322) with delta (0, 0)
Screenshot: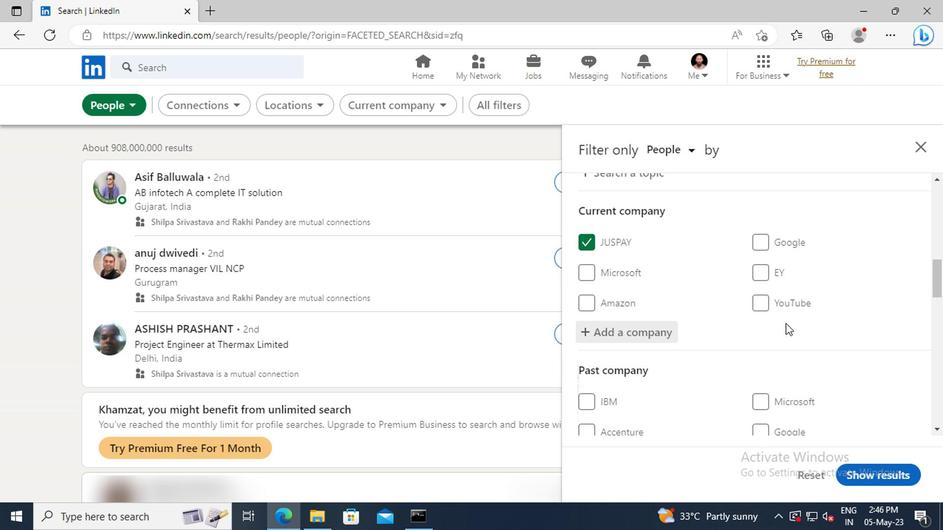 
Action: Mouse scrolled (652, 322) with delta (0, 0)
Screenshot: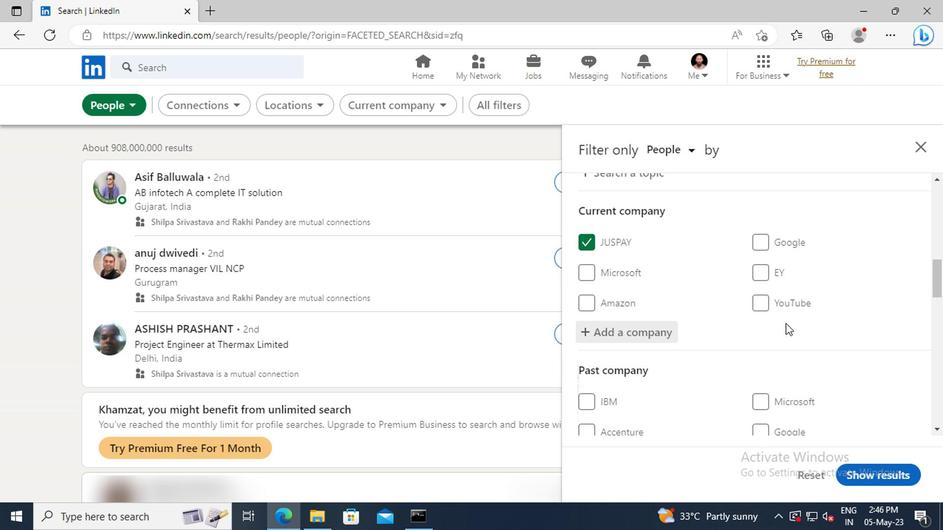 
Action: Mouse scrolled (652, 322) with delta (0, 0)
Screenshot: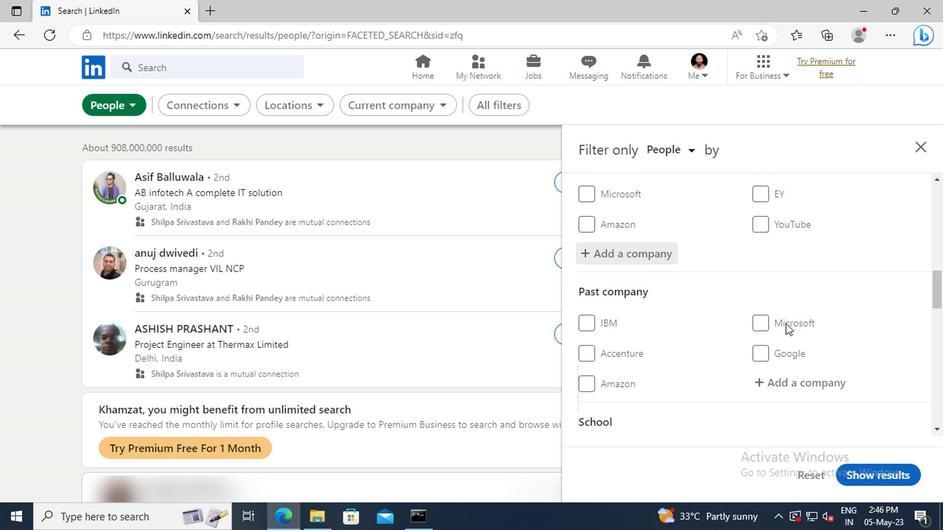 
Action: Mouse scrolled (652, 322) with delta (0, 0)
Screenshot: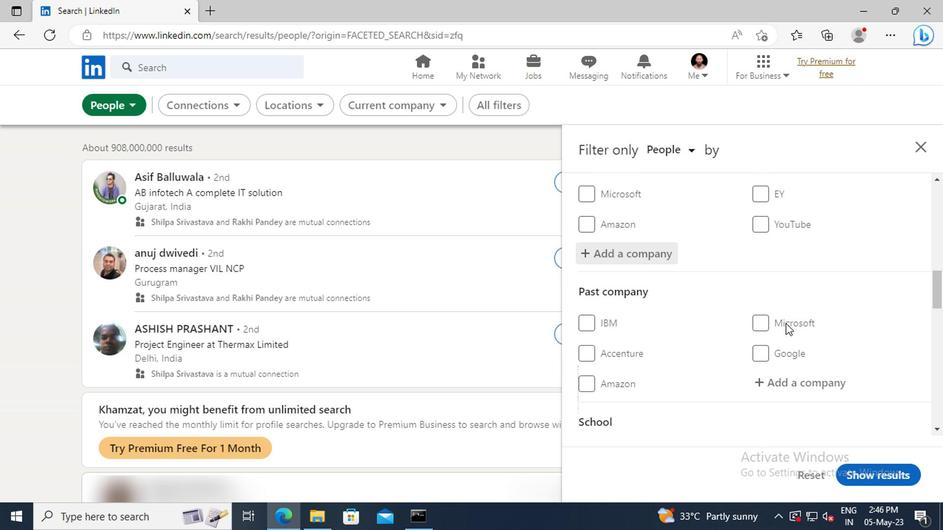 
Action: Mouse moved to (651, 316)
Screenshot: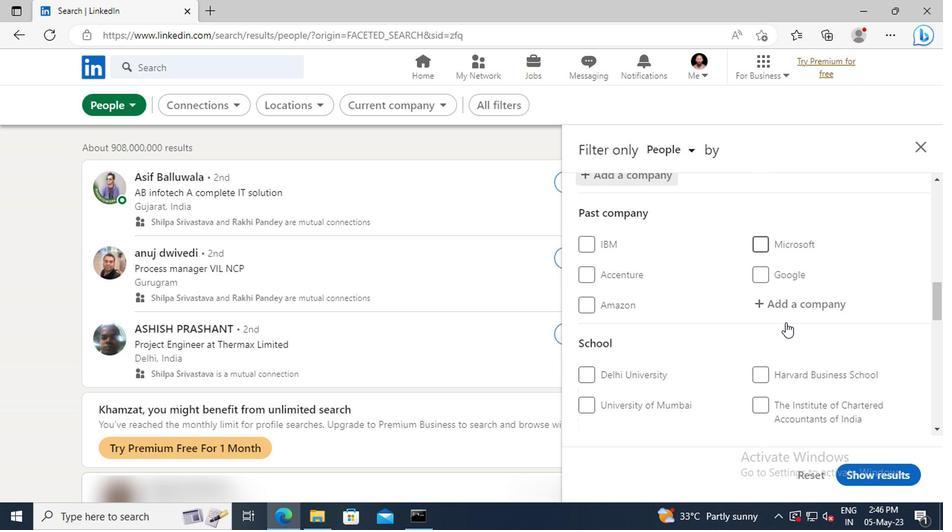 
Action: Mouse scrolled (651, 316) with delta (0, 0)
Screenshot: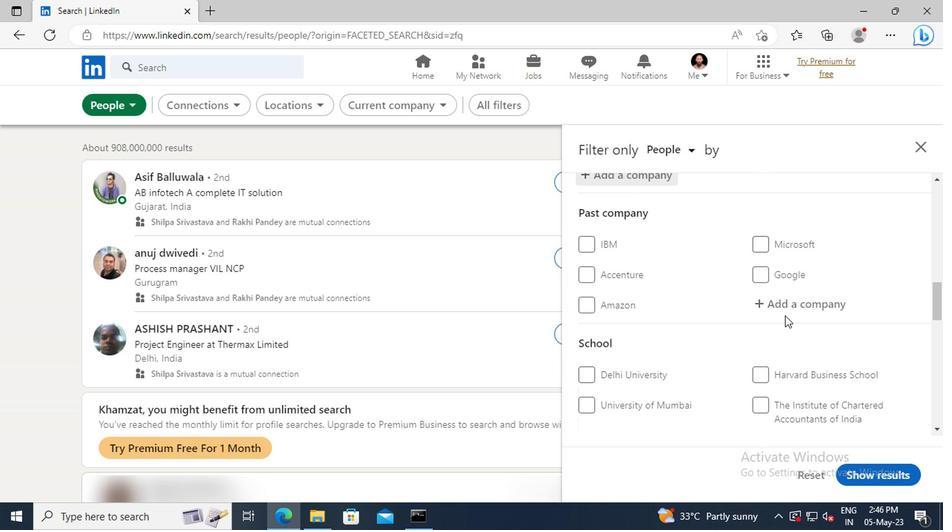 
Action: Mouse moved to (648, 309)
Screenshot: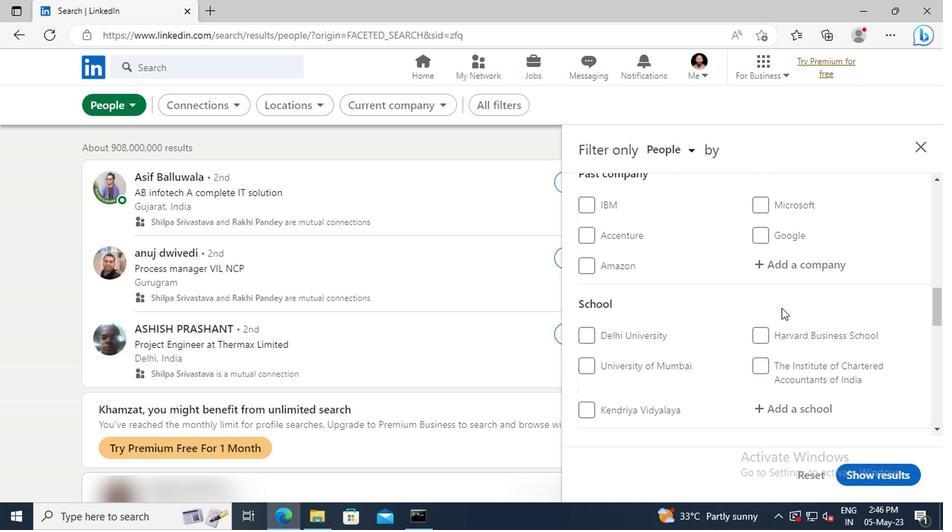 
Action: Mouse scrolled (648, 309) with delta (0, 0)
Screenshot: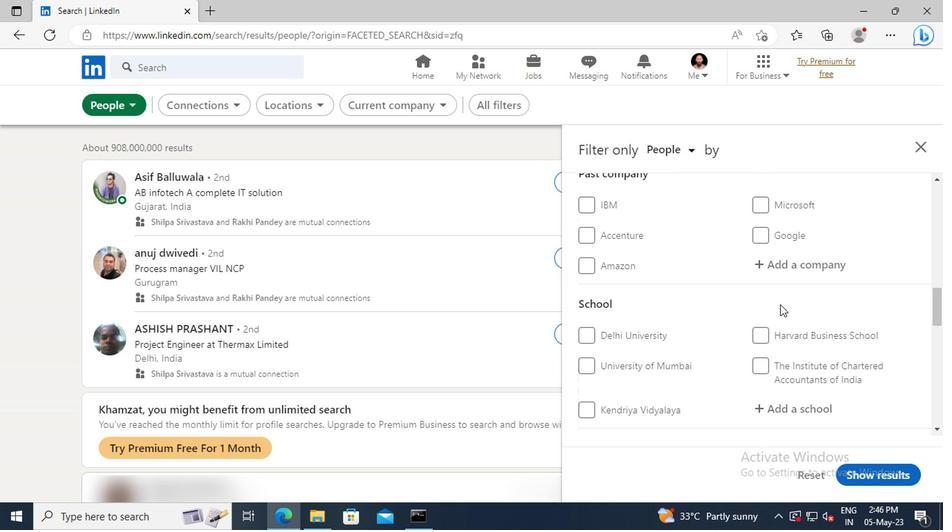 
Action: Mouse scrolled (648, 309) with delta (0, 0)
Screenshot: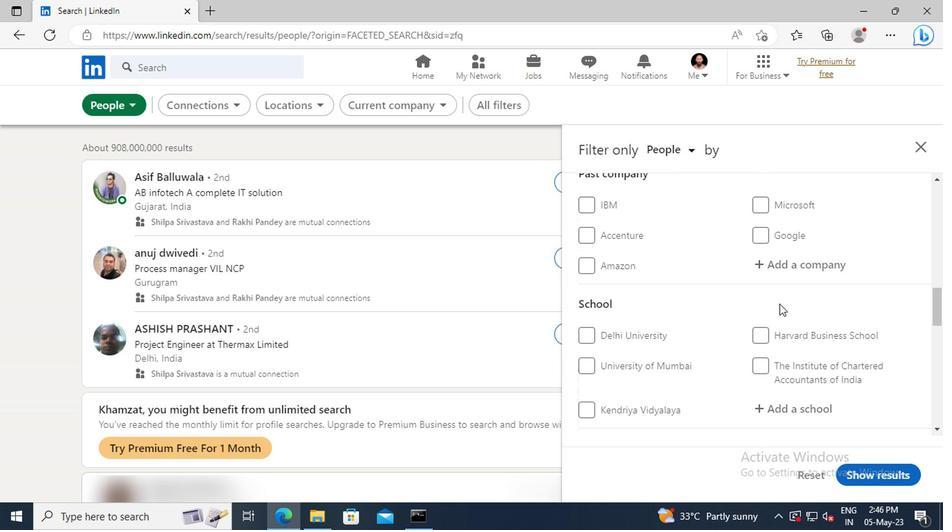 
Action: Mouse scrolled (648, 309) with delta (0, 0)
Screenshot: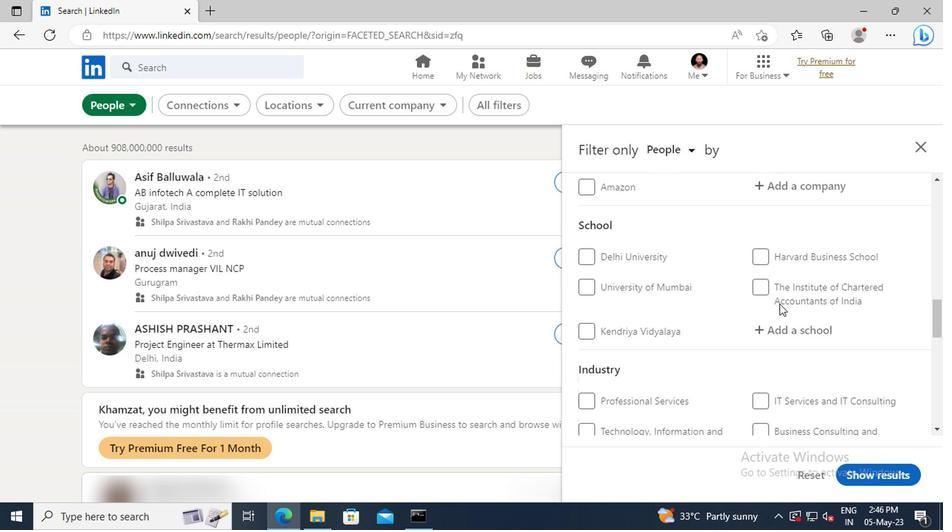 
Action: Mouse moved to (647, 305)
Screenshot: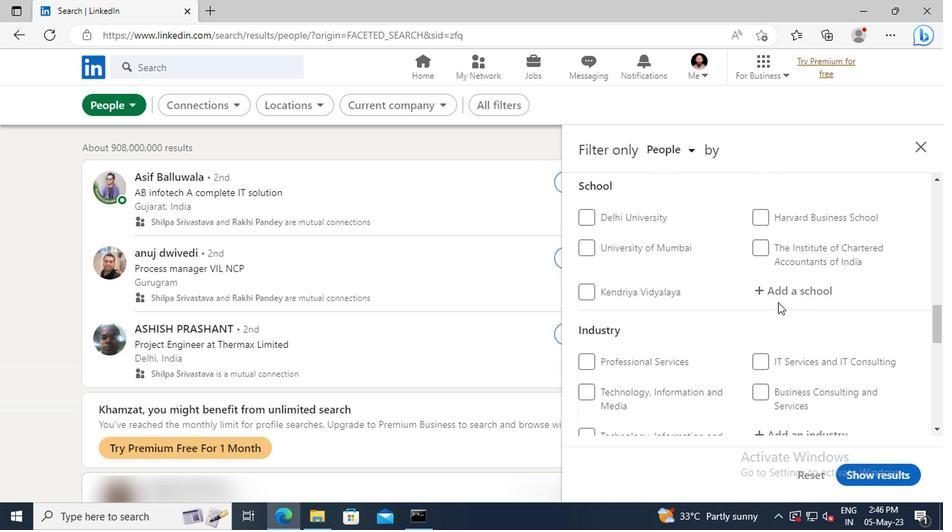 
Action: Mouse pressed left at (647, 305)
Screenshot: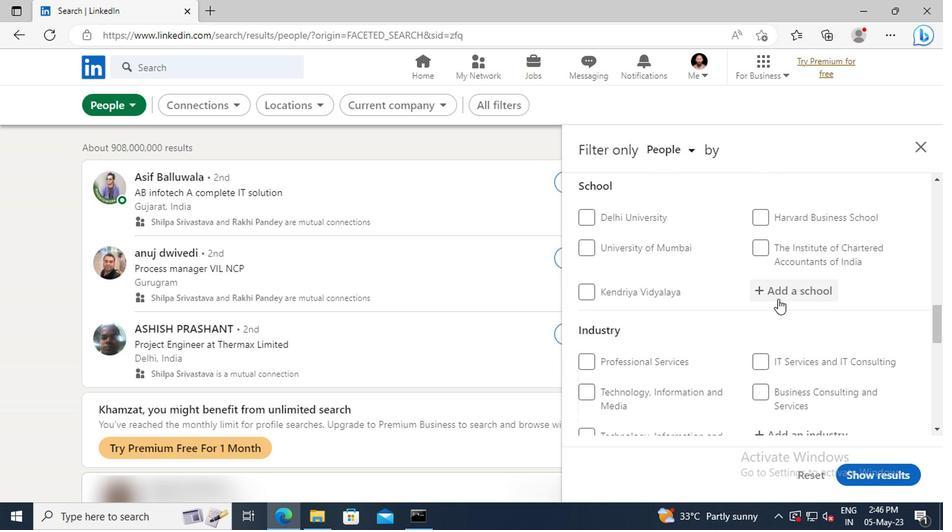 
Action: Key pressed <Key.shift>INTERNATIONAL<Key.space><Key.shift>SCHOOL<Key.space>OF<Key.space><Key.shift>BUS
Screenshot: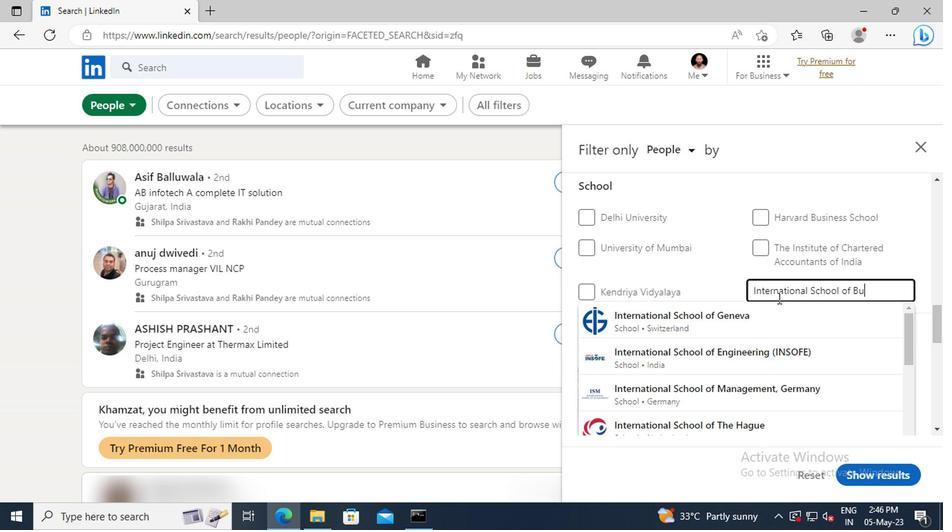 
Action: Mouse moved to (649, 320)
Screenshot: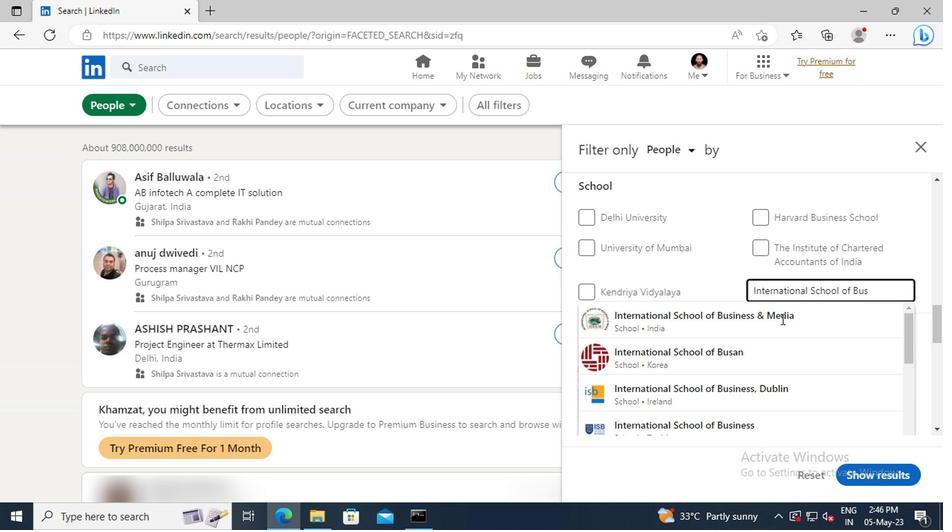 
Action: Mouse pressed left at (649, 320)
Screenshot: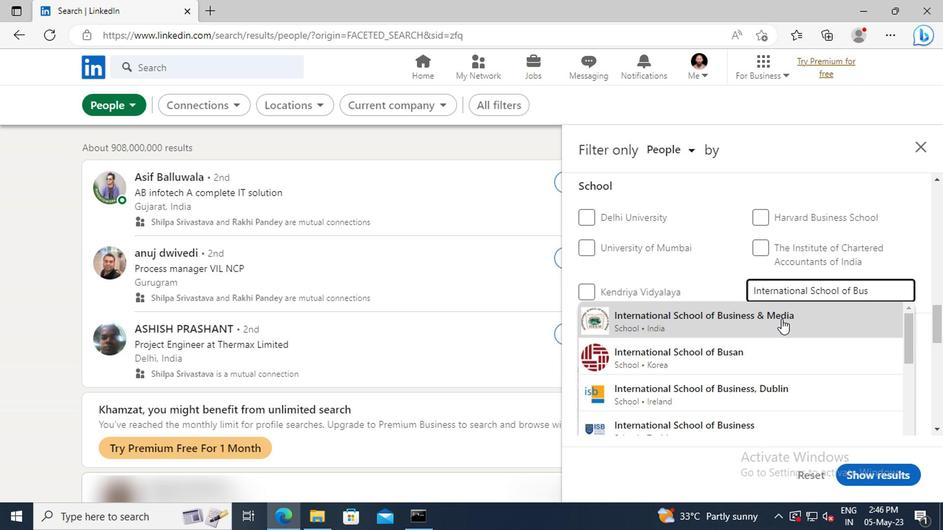 
Action: Mouse scrolled (649, 319) with delta (0, 0)
Screenshot: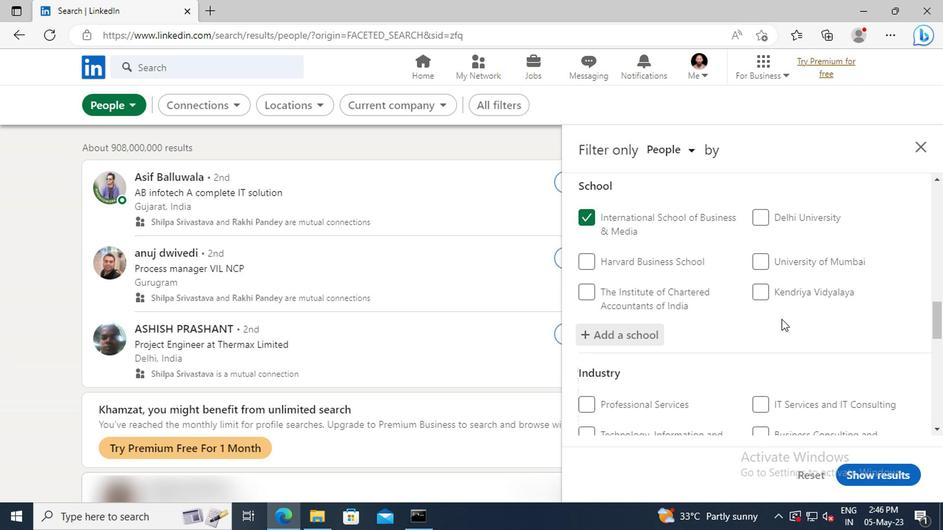 
Action: Mouse moved to (649, 320)
Screenshot: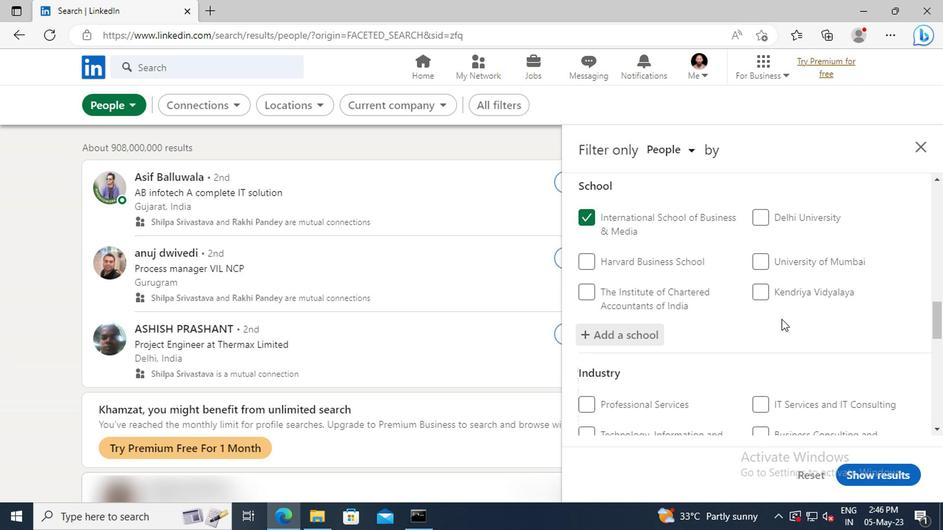
Action: Mouse scrolled (649, 319) with delta (0, 0)
Screenshot: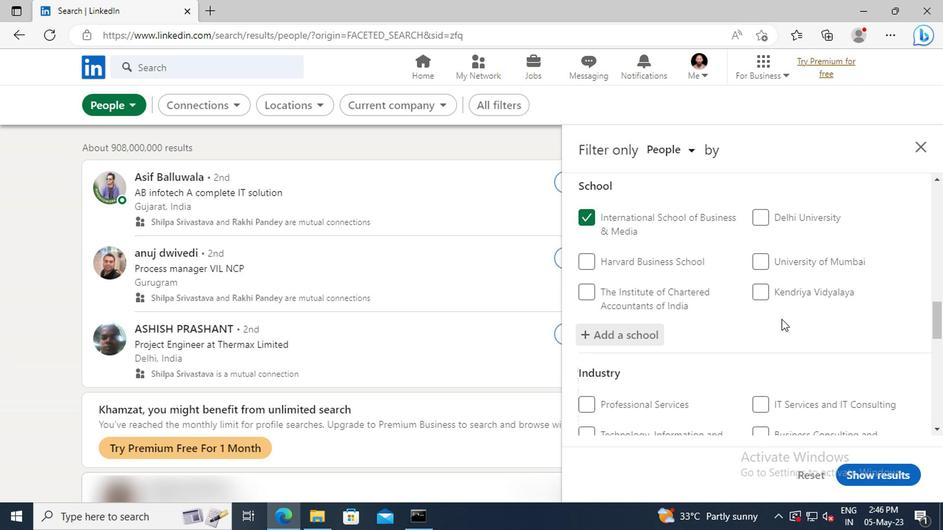 
Action: Mouse moved to (648, 306)
Screenshot: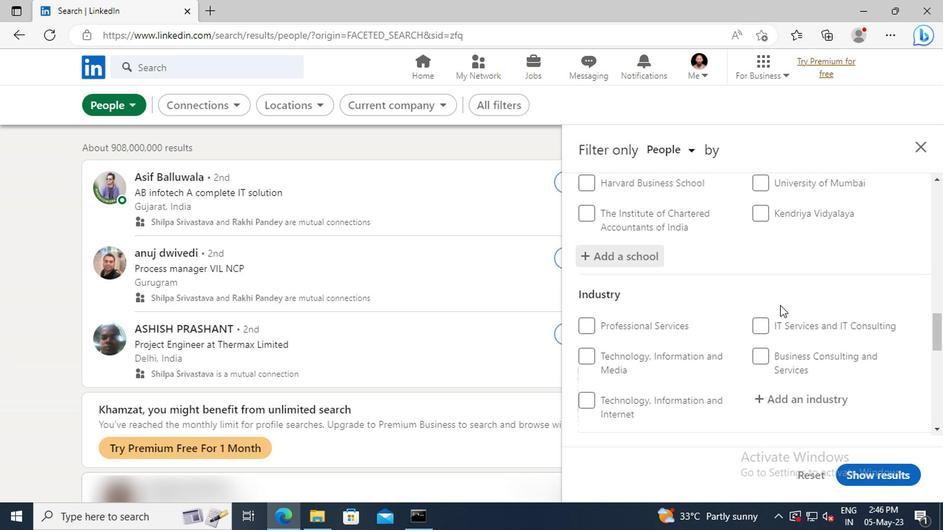 
Action: Mouse scrolled (648, 306) with delta (0, 0)
Screenshot: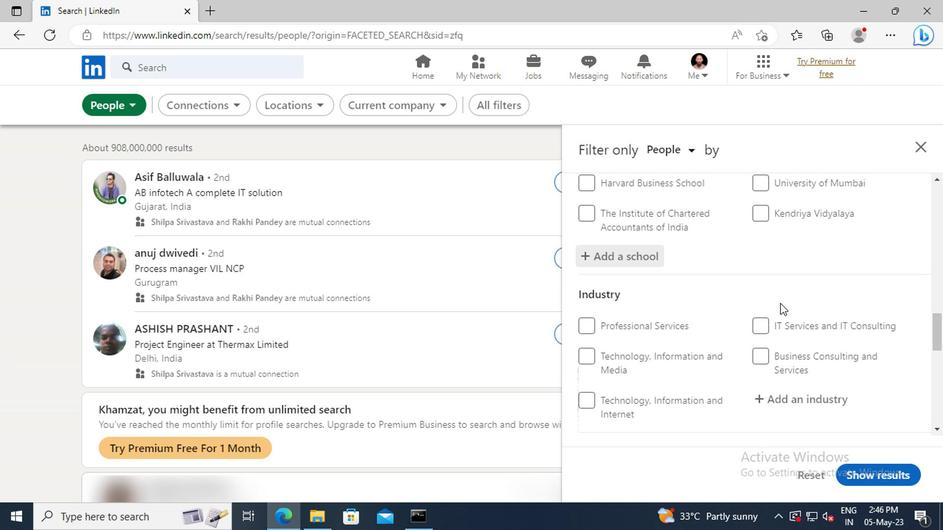 
Action: Mouse scrolled (648, 306) with delta (0, 0)
Screenshot: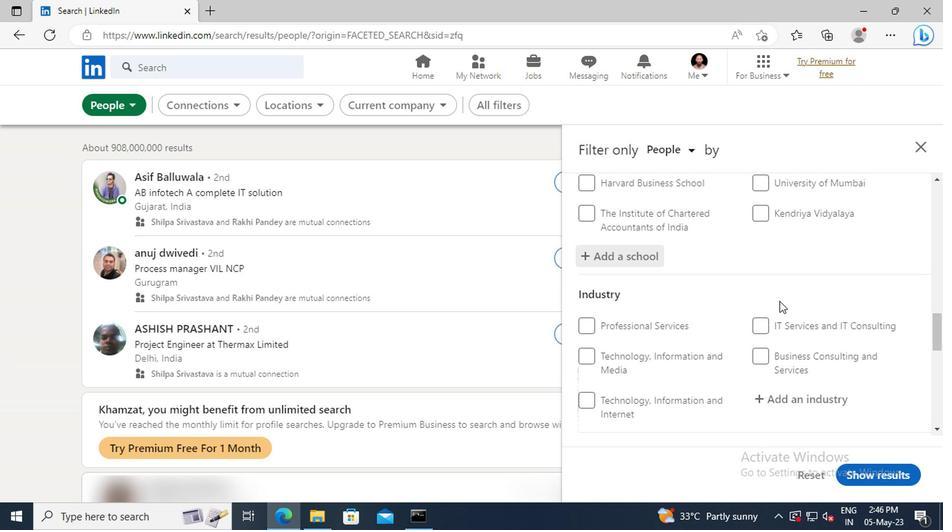 
Action: Mouse scrolled (648, 306) with delta (0, 0)
Screenshot: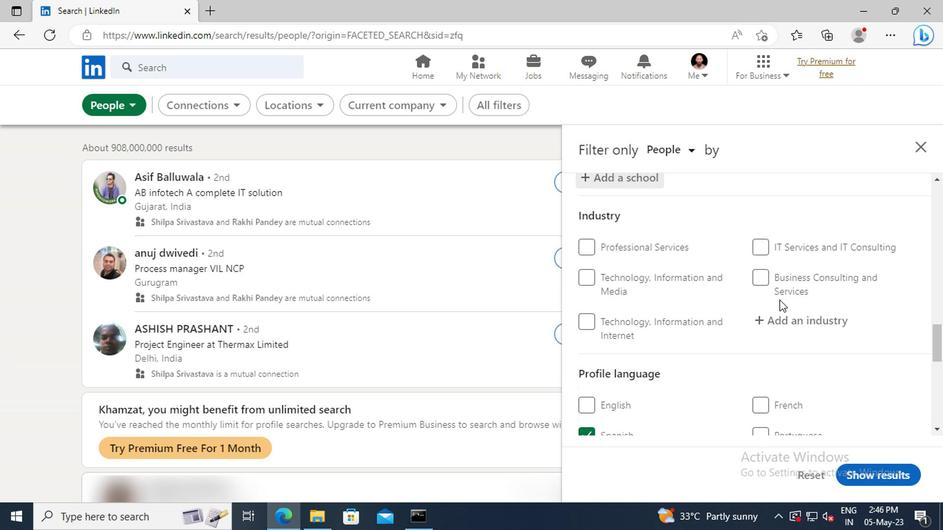 
Action: Mouse moved to (649, 299)
Screenshot: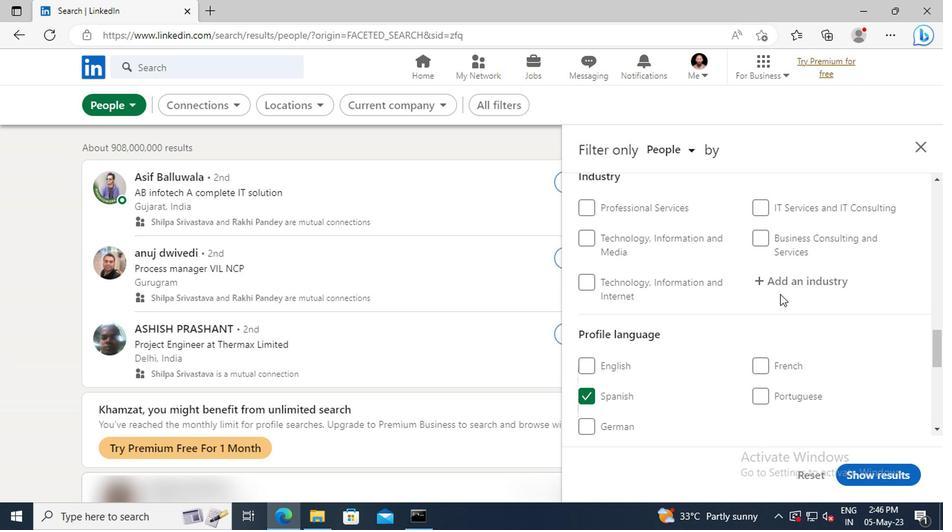 
Action: Mouse pressed left at (649, 299)
Screenshot: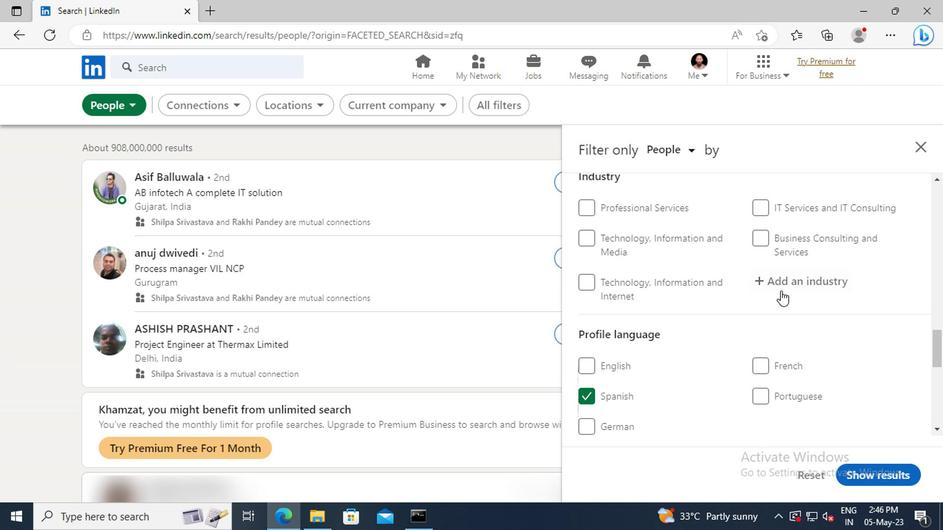 
Action: Mouse moved to (649, 298)
Screenshot: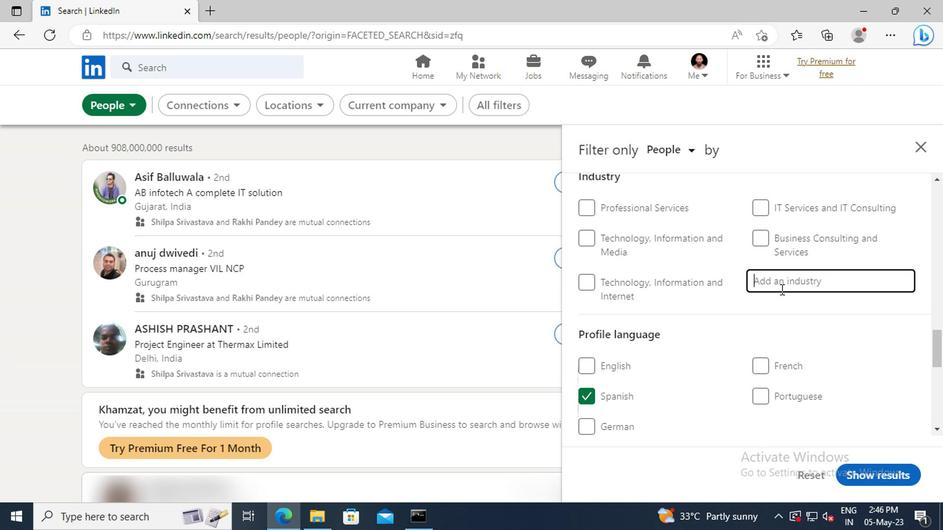 
Action: Key pressed <Key.shift>PERFORMIN
Screenshot: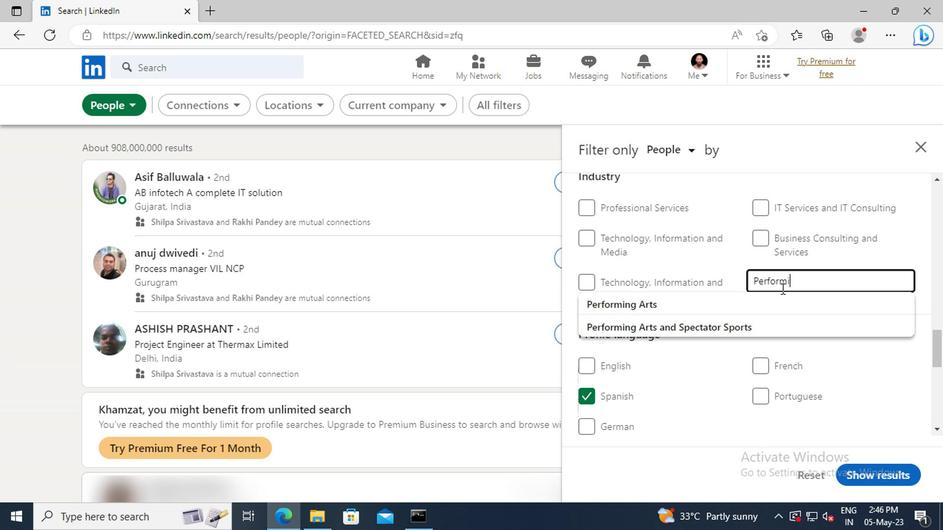 
Action: Mouse moved to (654, 322)
Screenshot: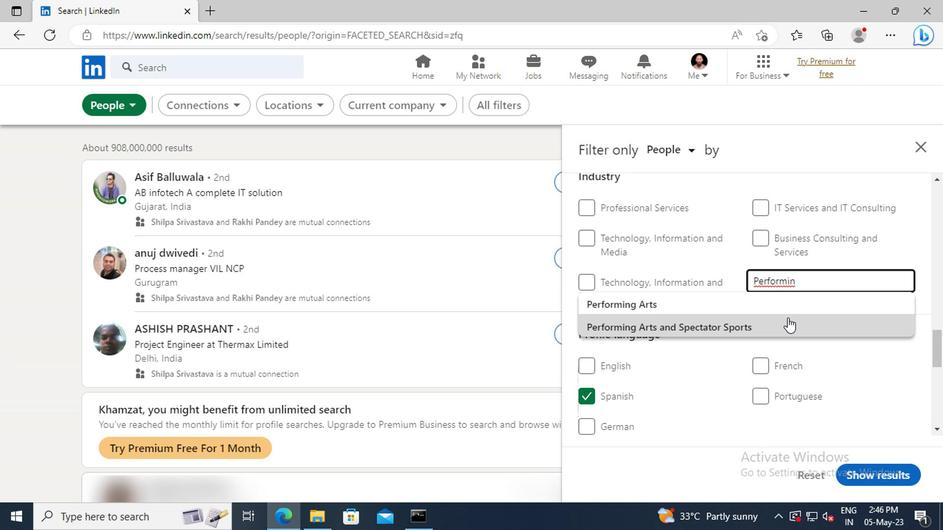 
Action: Mouse pressed left at (654, 322)
Screenshot: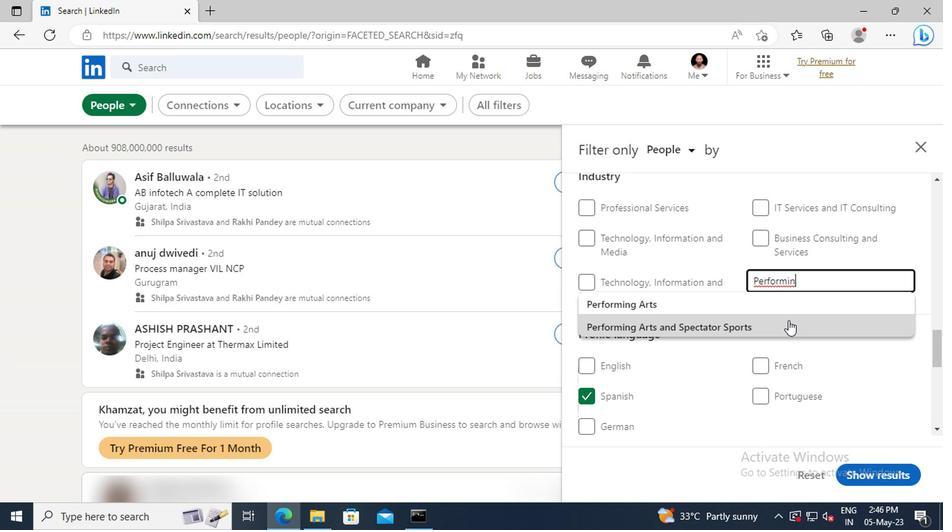 
Action: Mouse scrolled (654, 321) with delta (0, 0)
Screenshot: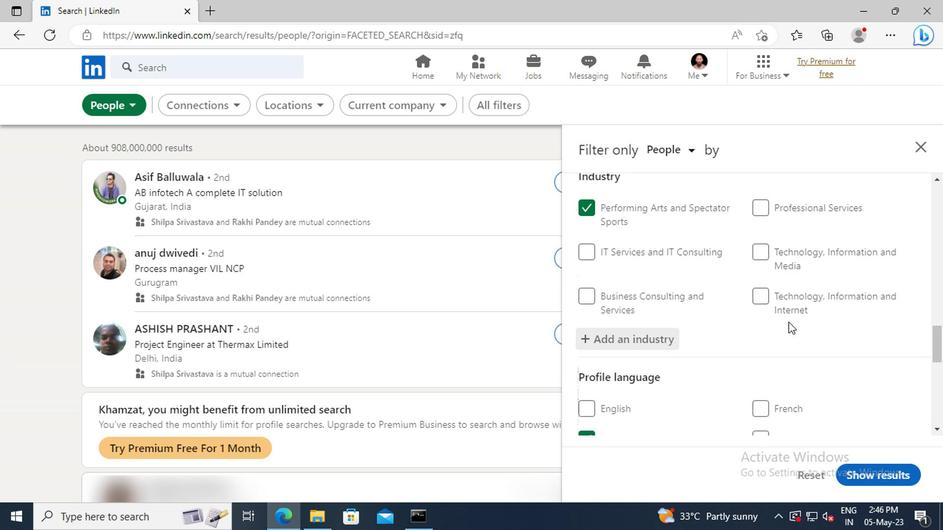 
Action: Mouse scrolled (654, 321) with delta (0, 0)
Screenshot: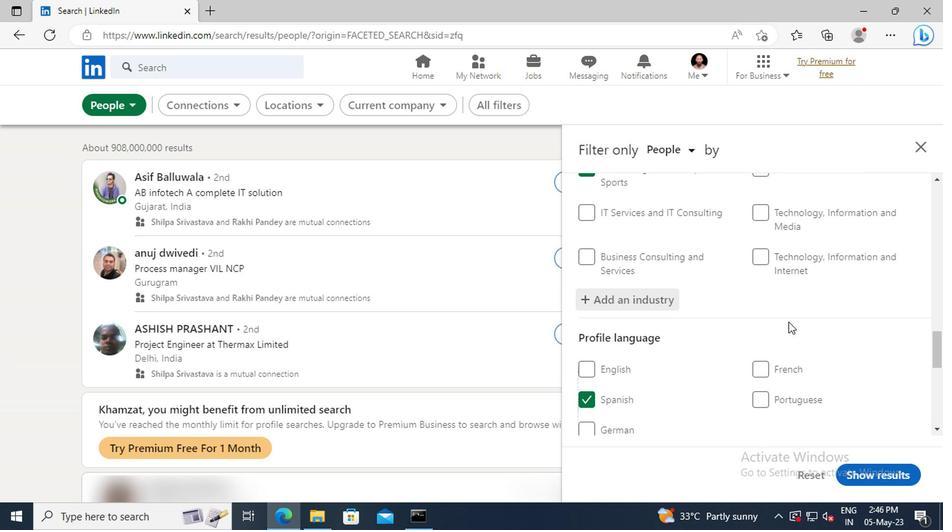 
Action: Mouse scrolled (654, 321) with delta (0, 0)
Screenshot: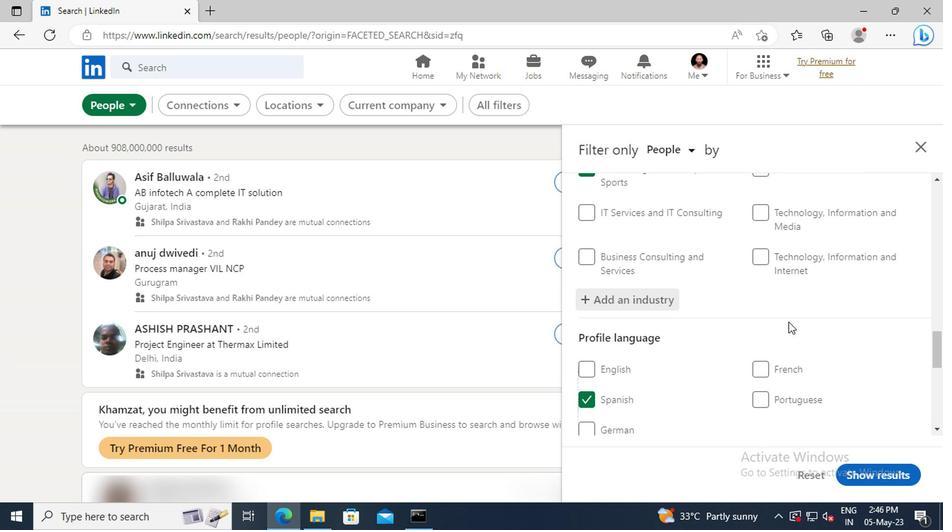 
Action: Mouse moved to (654, 319)
Screenshot: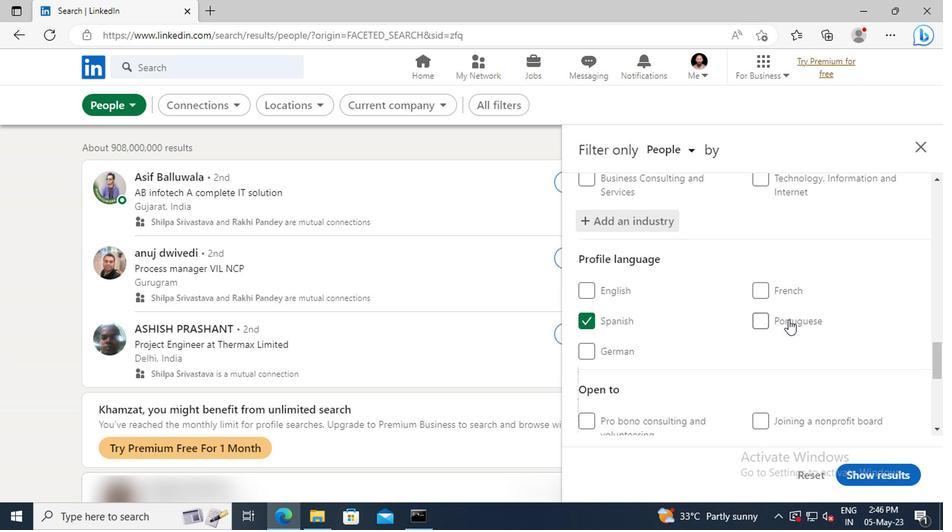 
Action: Mouse scrolled (654, 318) with delta (0, 0)
Screenshot: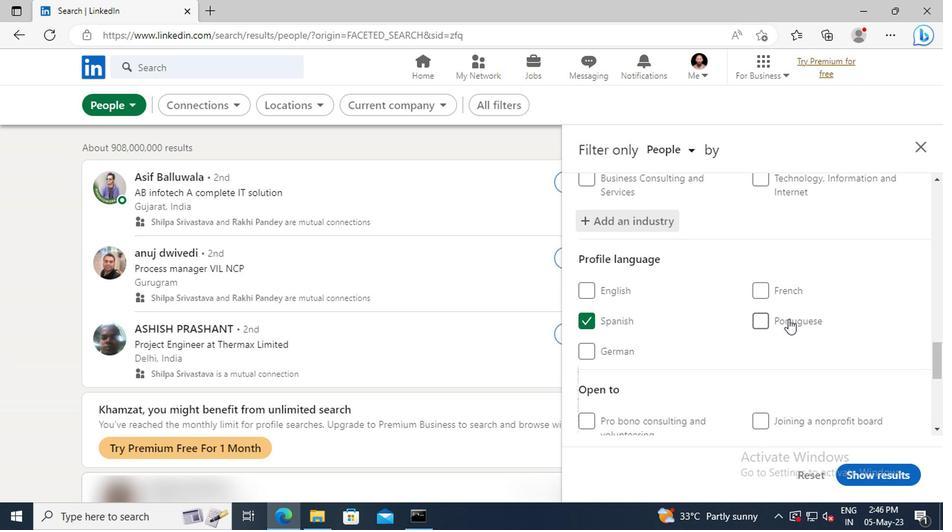 
Action: Mouse scrolled (654, 318) with delta (0, 0)
Screenshot: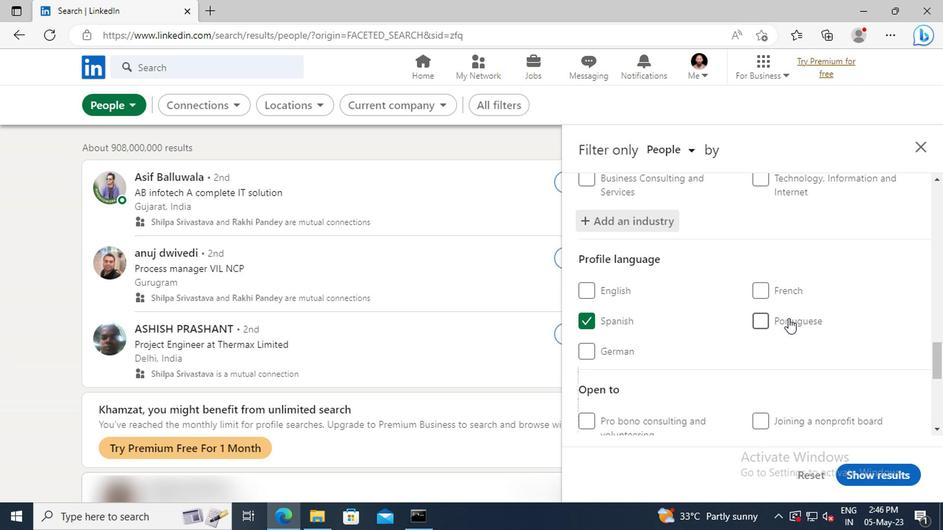 
Action: Mouse moved to (654, 313)
Screenshot: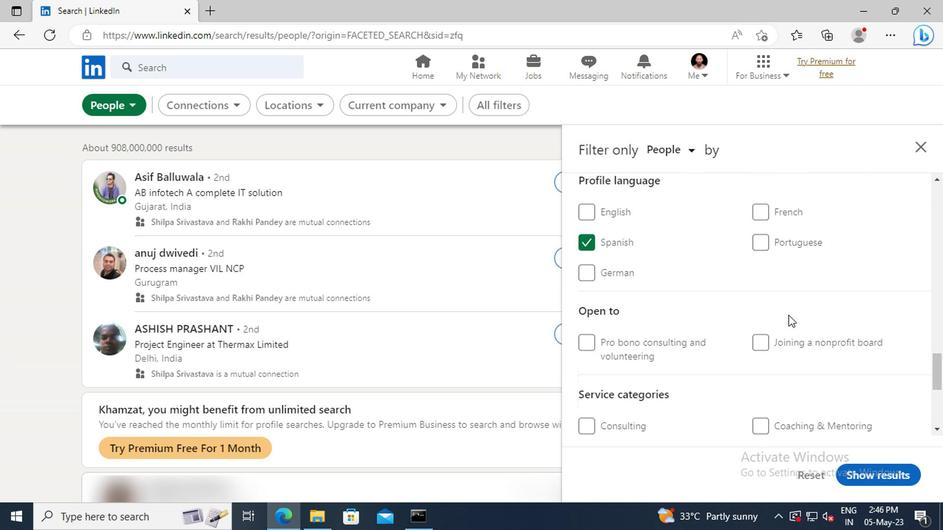 
Action: Mouse scrolled (654, 312) with delta (0, 0)
Screenshot: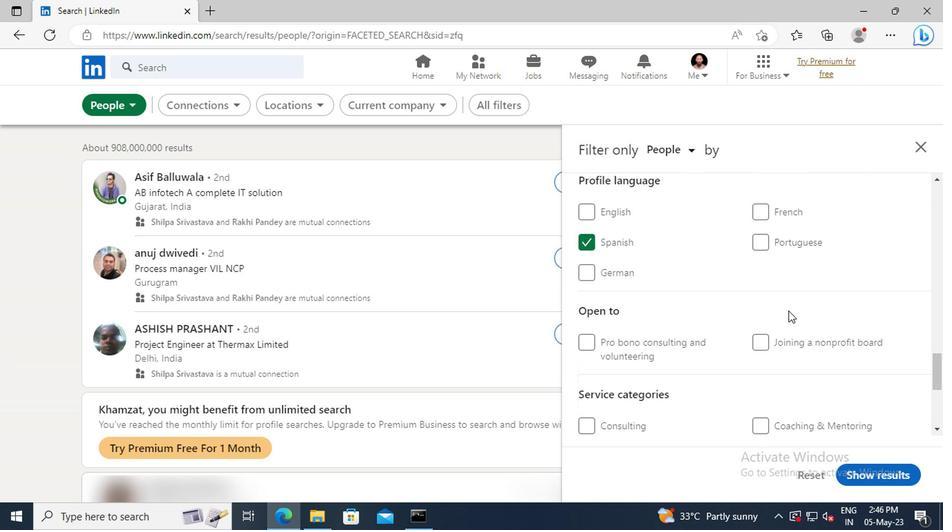 
Action: Mouse moved to (654, 312)
Screenshot: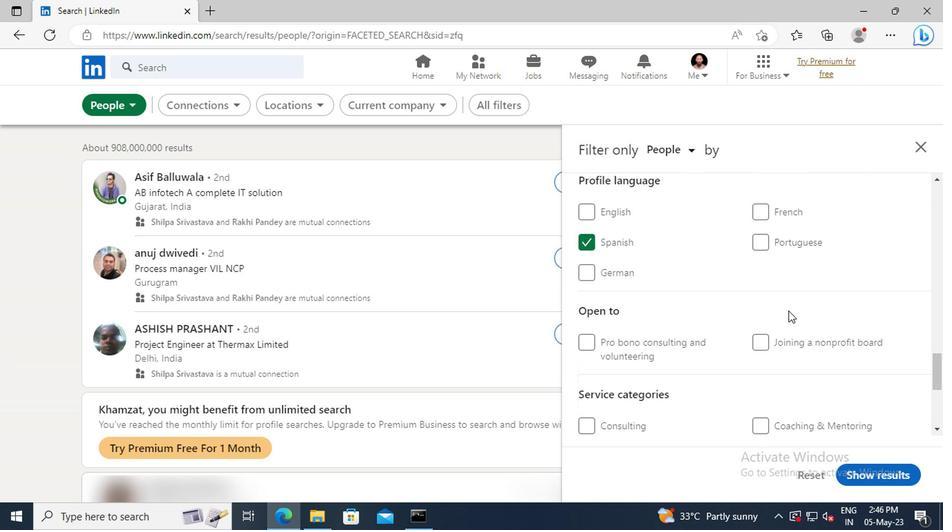 
Action: Mouse scrolled (654, 311) with delta (0, 0)
Screenshot: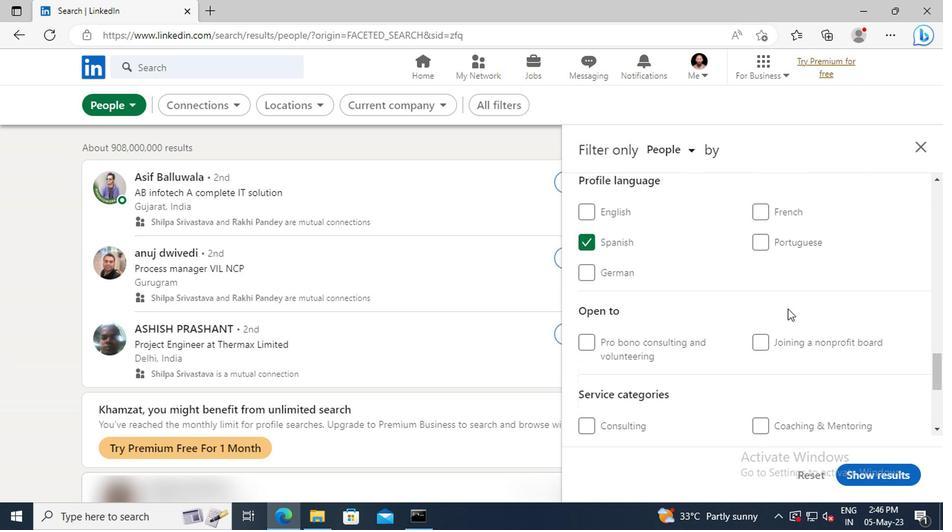 
Action: Mouse moved to (653, 307)
Screenshot: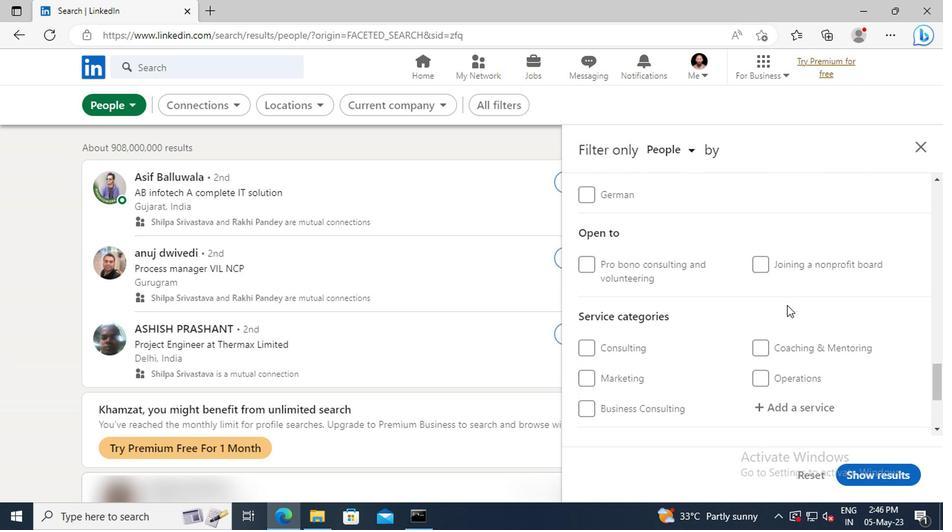 
Action: Mouse scrolled (653, 307) with delta (0, 0)
Screenshot: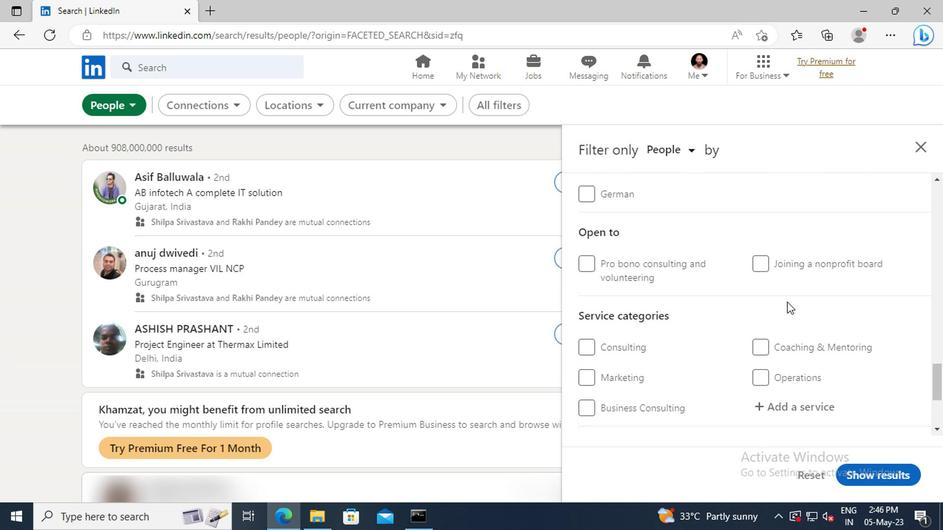 
Action: Mouse scrolled (653, 307) with delta (0, 0)
Screenshot: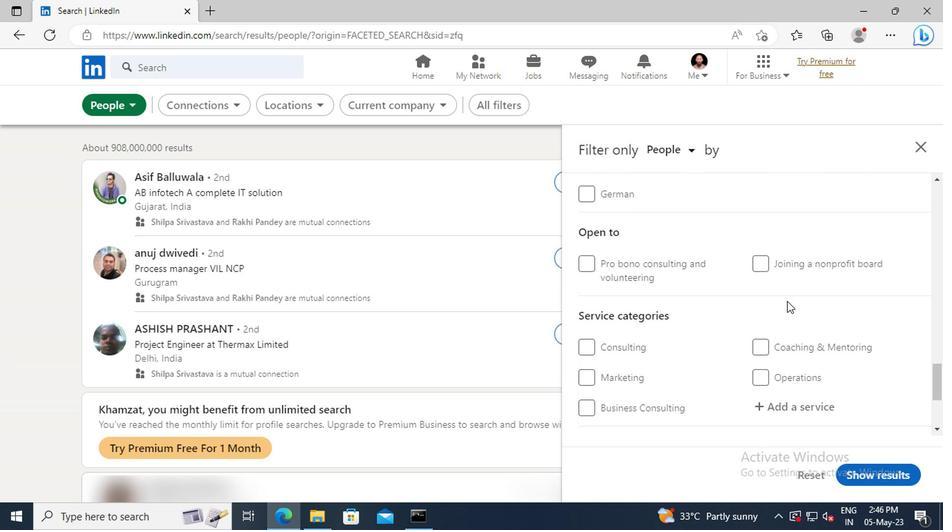 
Action: Mouse moved to (655, 324)
Screenshot: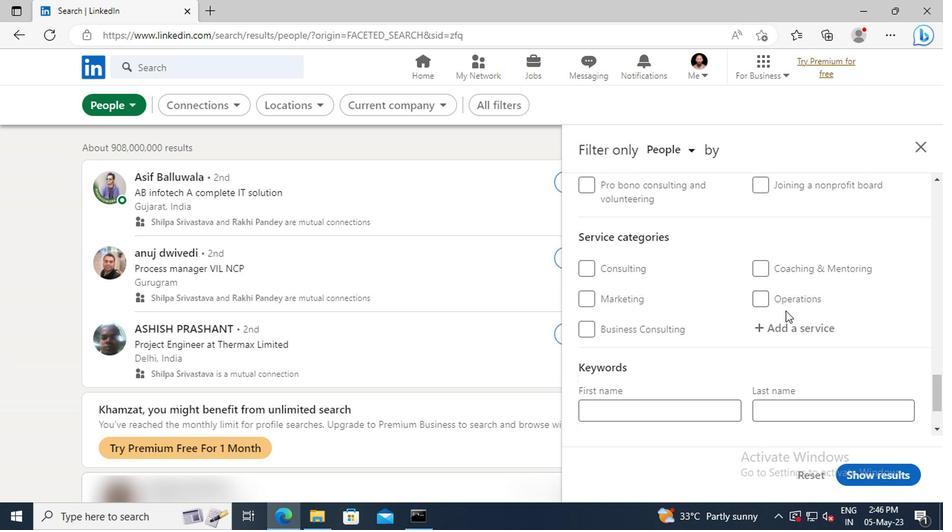 
Action: Mouse pressed left at (655, 324)
Screenshot: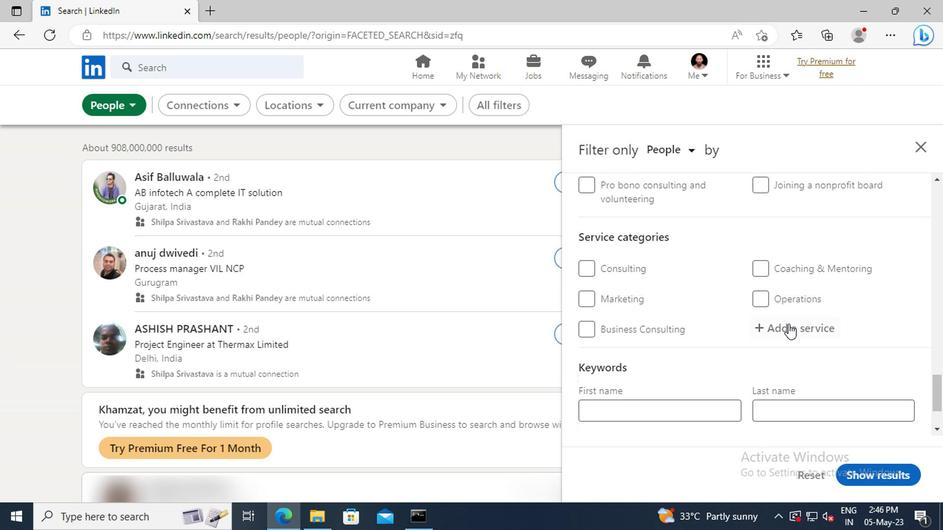 
Action: Key pressed <Key.shift>SEARCH<Key.space>
Screenshot: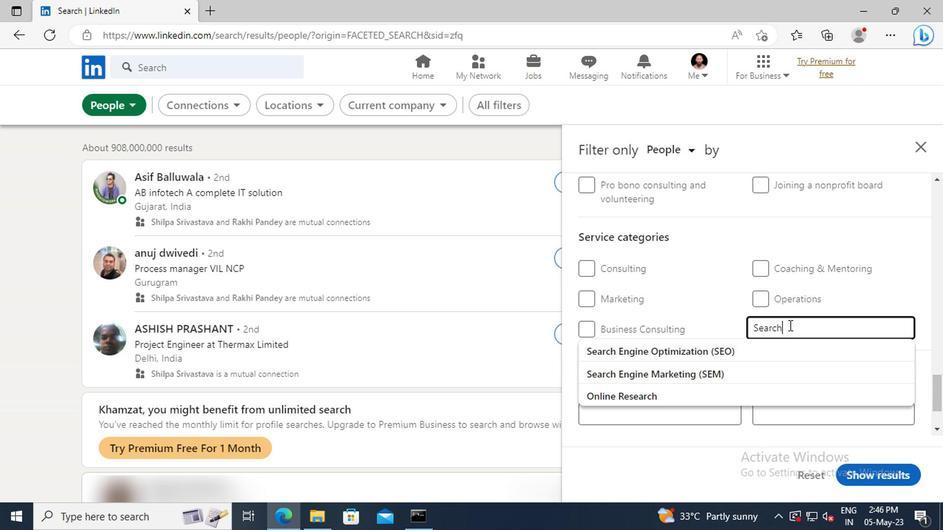 
Action: Mouse moved to (658, 340)
Screenshot: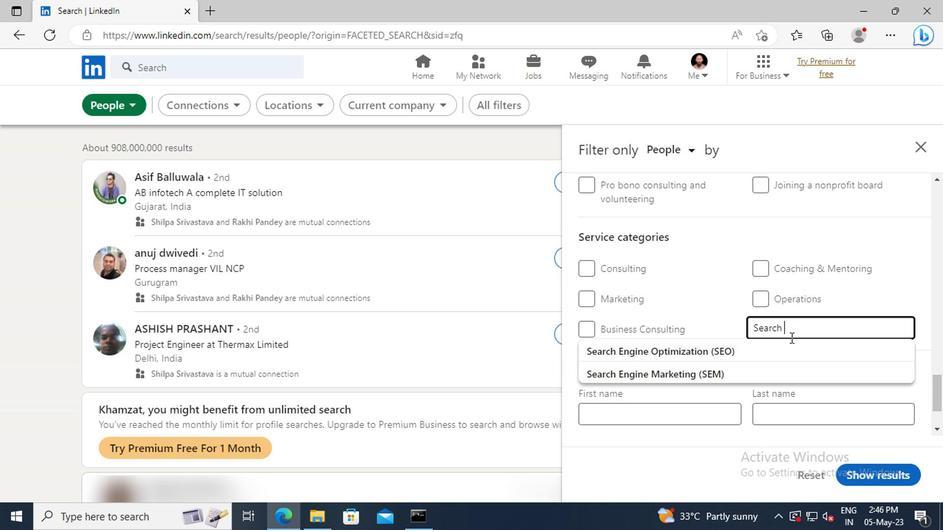 
Action: Mouse pressed left at (658, 340)
Screenshot: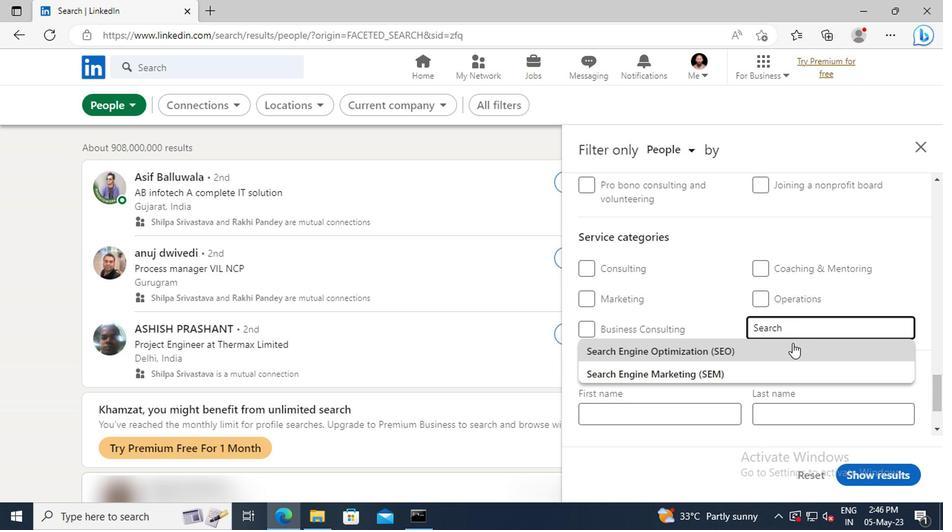 
Action: Mouse scrolled (658, 339) with delta (0, 0)
Screenshot: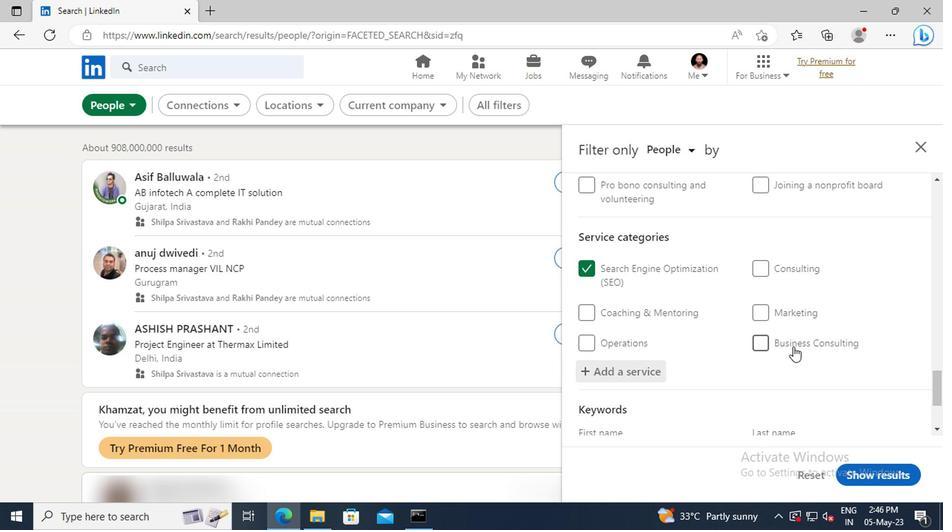 
Action: Mouse scrolled (658, 339) with delta (0, 0)
Screenshot: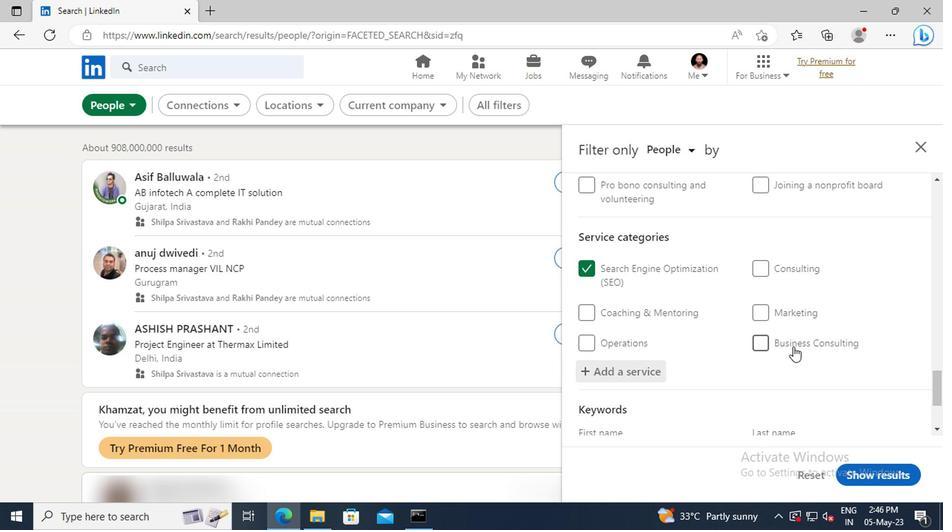 
Action: Mouse scrolled (658, 339) with delta (0, 0)
Screenshot: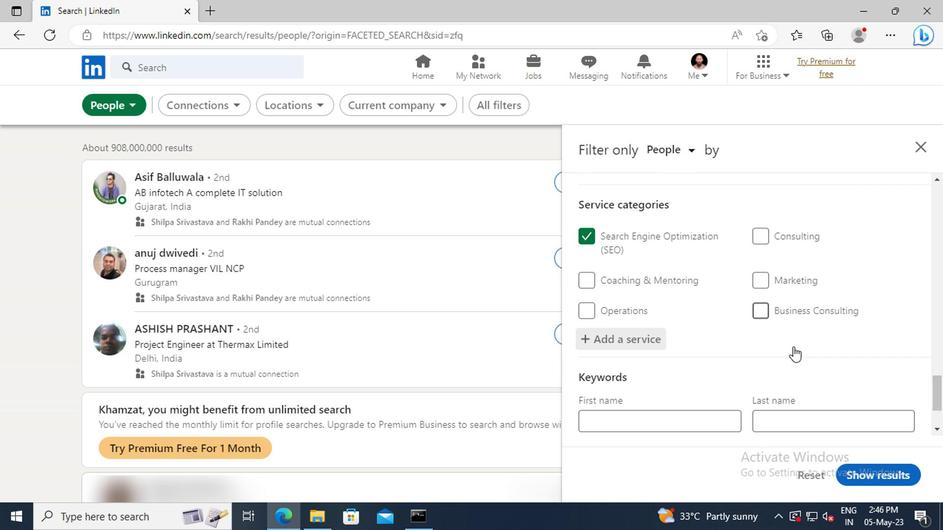 
Action: Mouse scrolled (658, 339) with delta (0, 0)
Screenshot: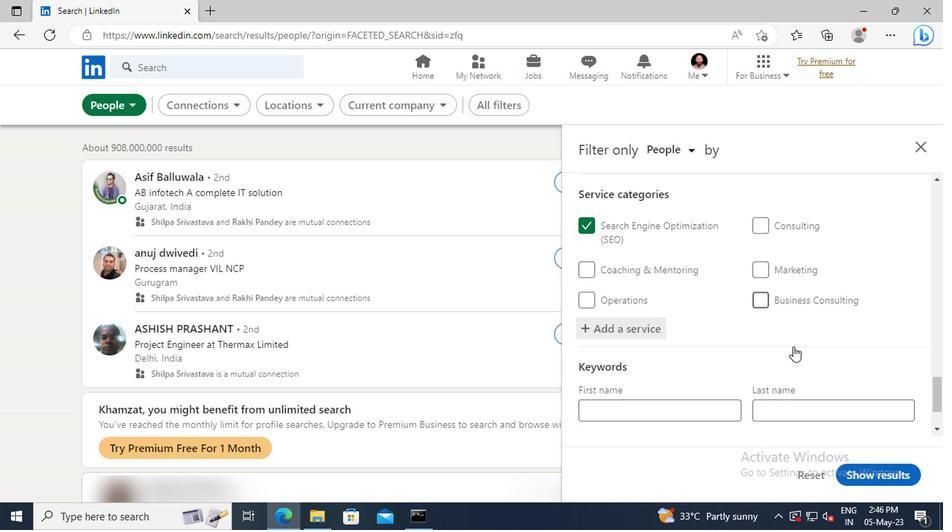 
Action: Mouse moved to (580, 361)
Screenshot: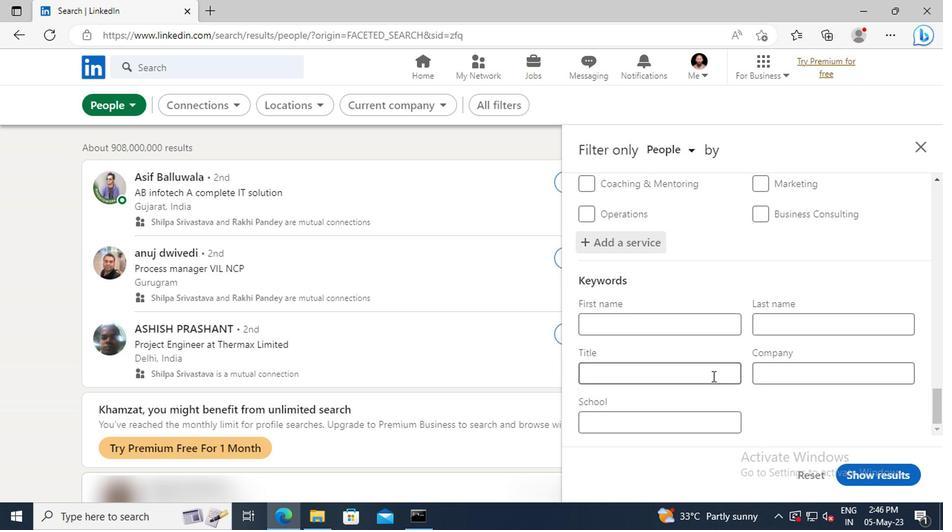
Action: Mouse pressed left at (580, 361)
Screenshot: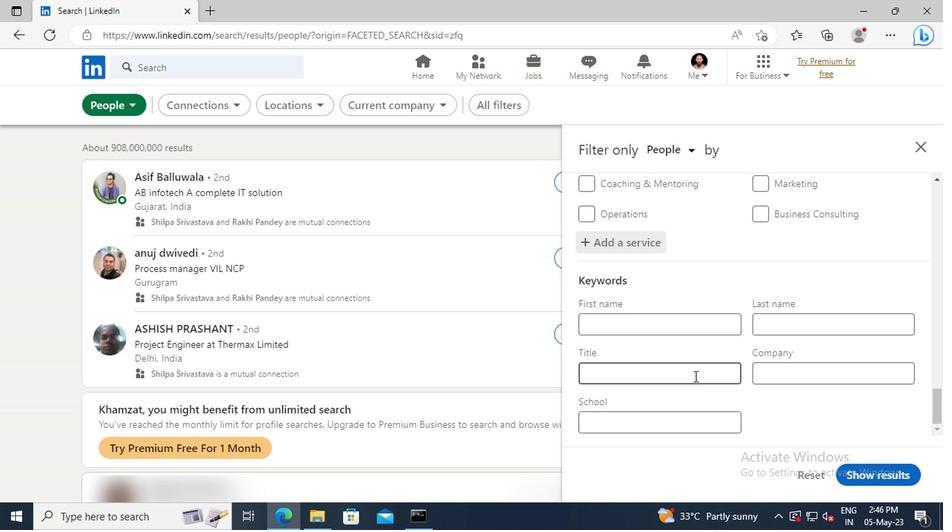 
Action: Key pressed <Key.shift>RECEPTIONN<Key.backspace>IST<Key.enter>
Screenshot: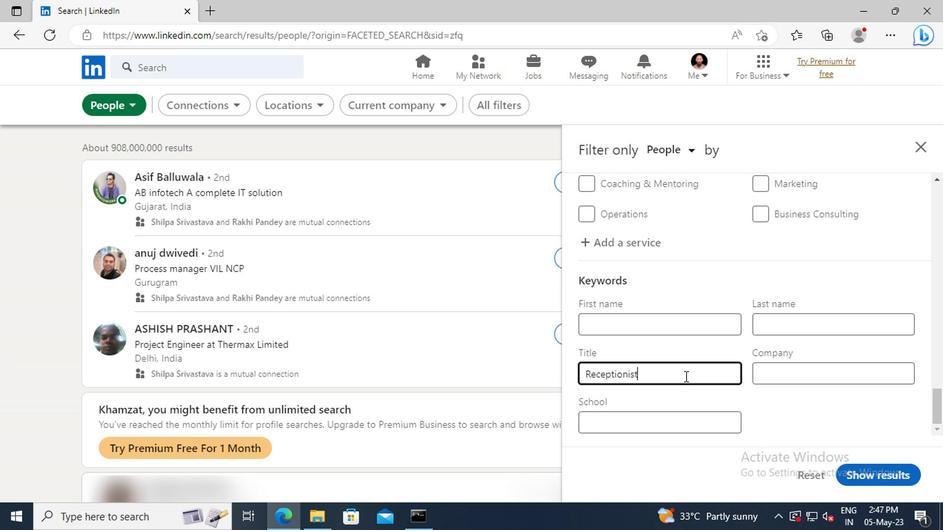 
Action: Mouse moved to (700, 427)
Screenshot: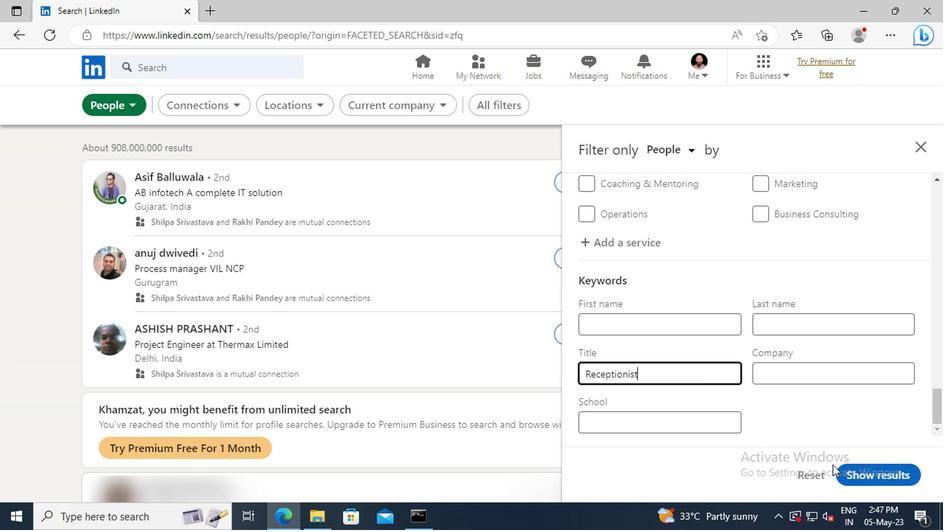 
Action: Mouse pressed left at (700, 427)
Screenshot: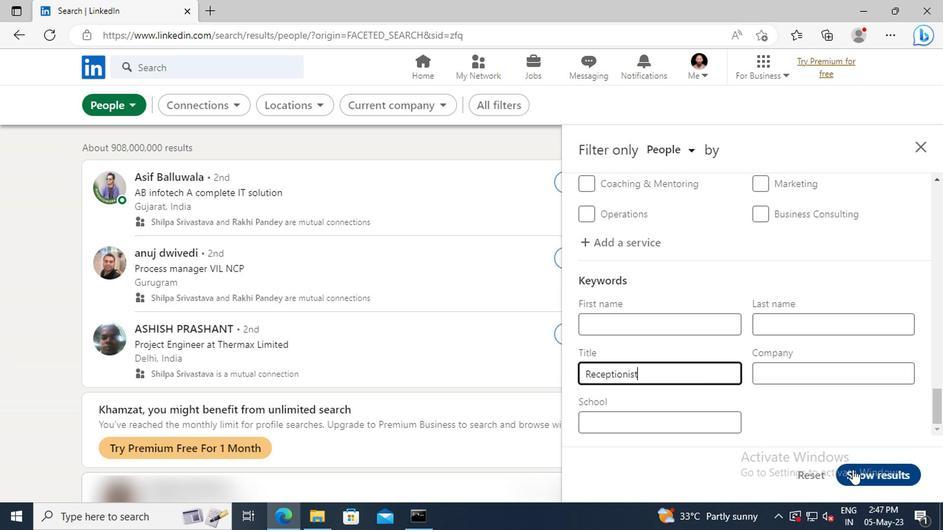 
